 Task: Font style For heading UseBookman old style with red berry colour & Underline. font size for heading '24 Pt. 'Change the font style of data to Browallia Newand font size to  14 Pt. Change the alignment of both headline & data to  Align top. In the sheet  analysisSalesAnalysis
Action: Mouse moved to (124, 141)
Screenshot: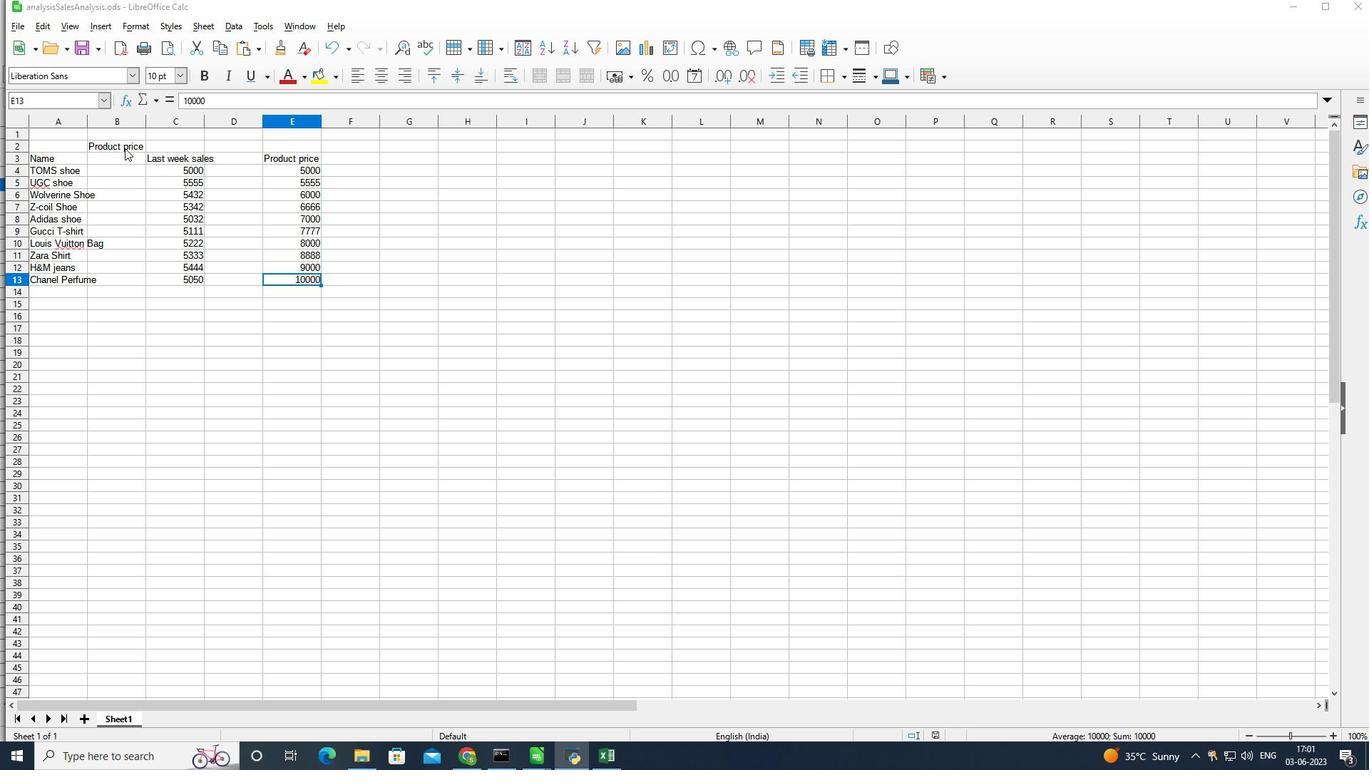 
Action: Mouse pressed left at (124, 141)
Screenshot: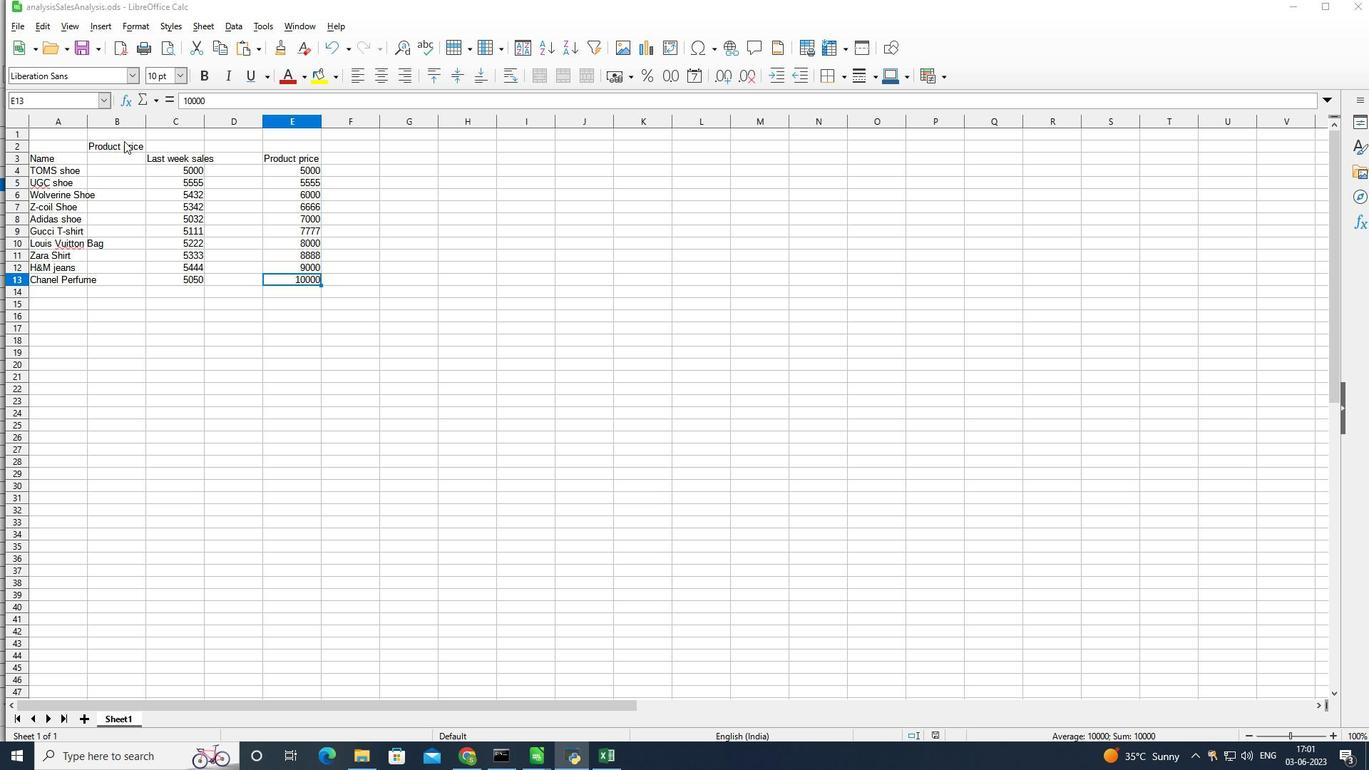 
Action: Mouse moved to (124, 142)
Screenshot: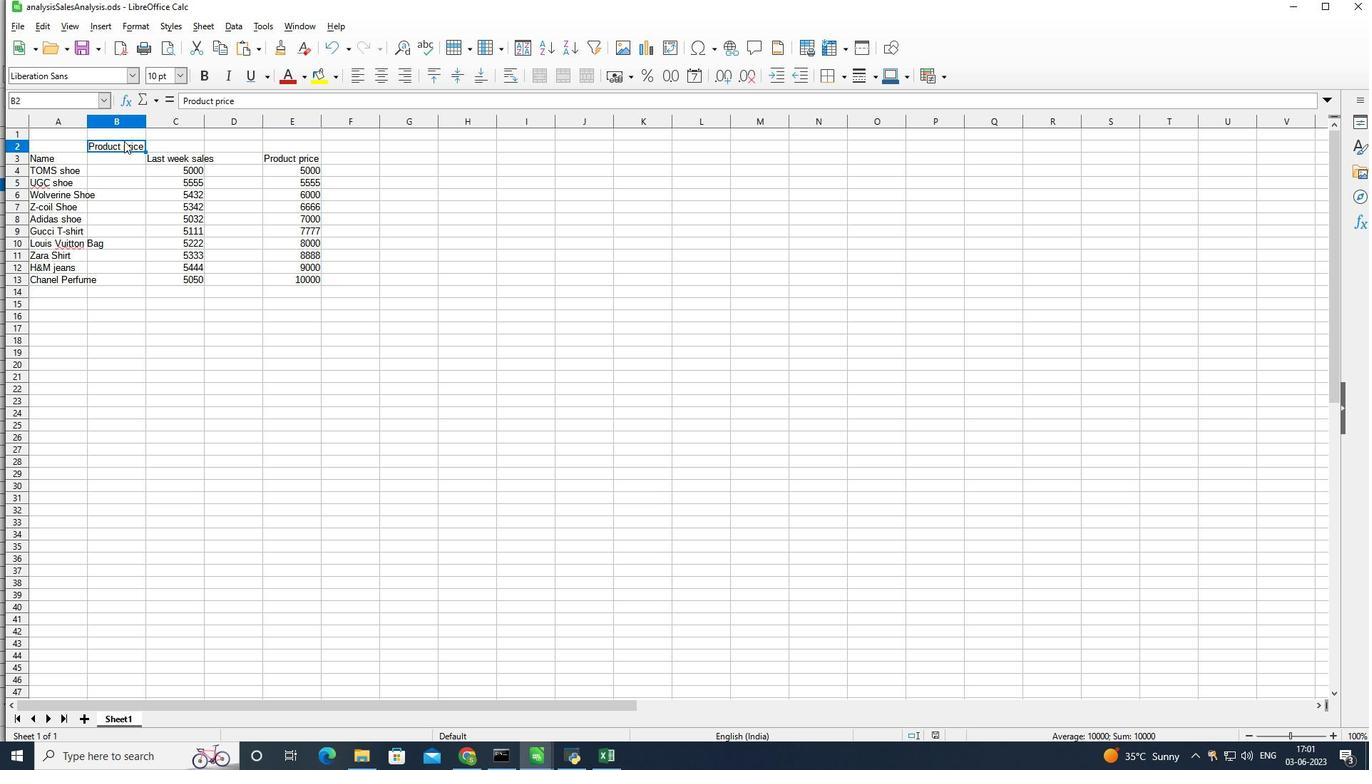 
Action: Mouse pressed left at (124, 142)
Screenshot: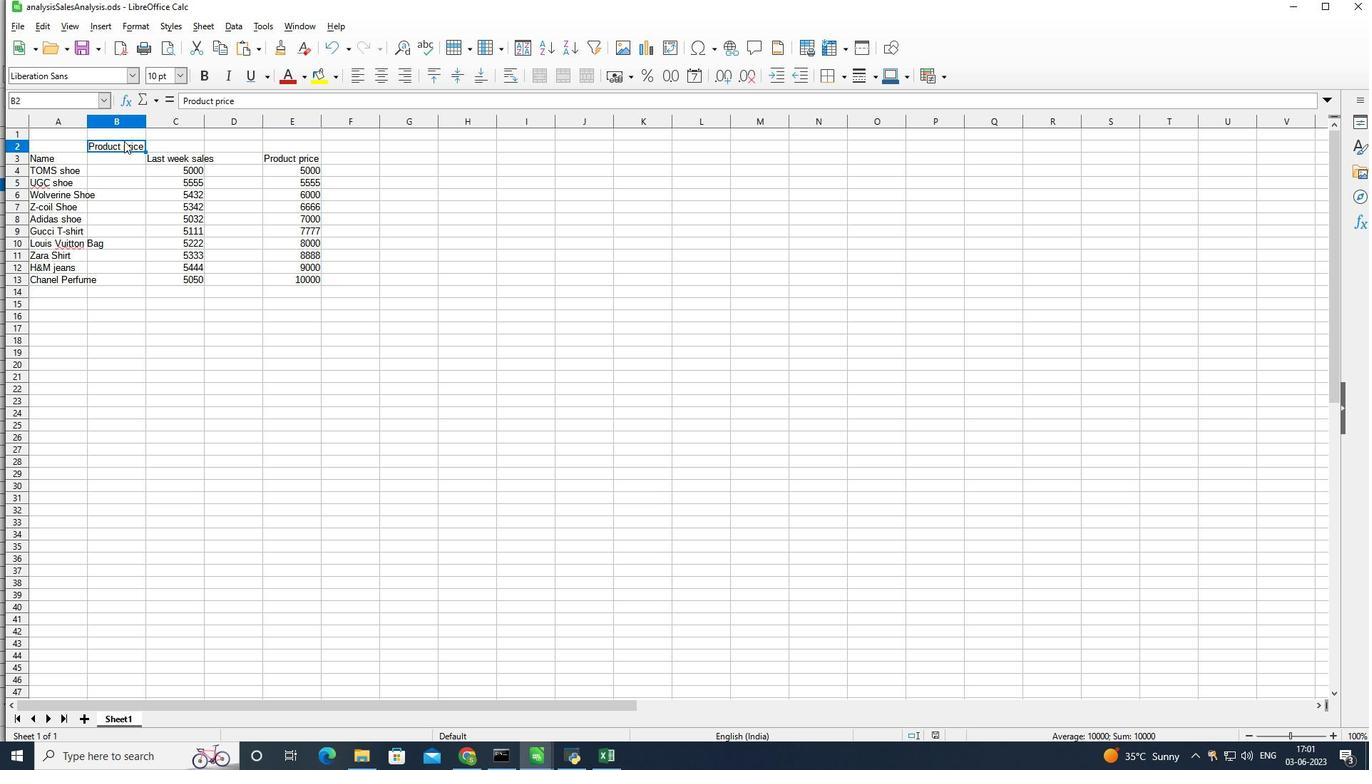 
Action: Mouse pressed left at (124, 142)
Screenshot: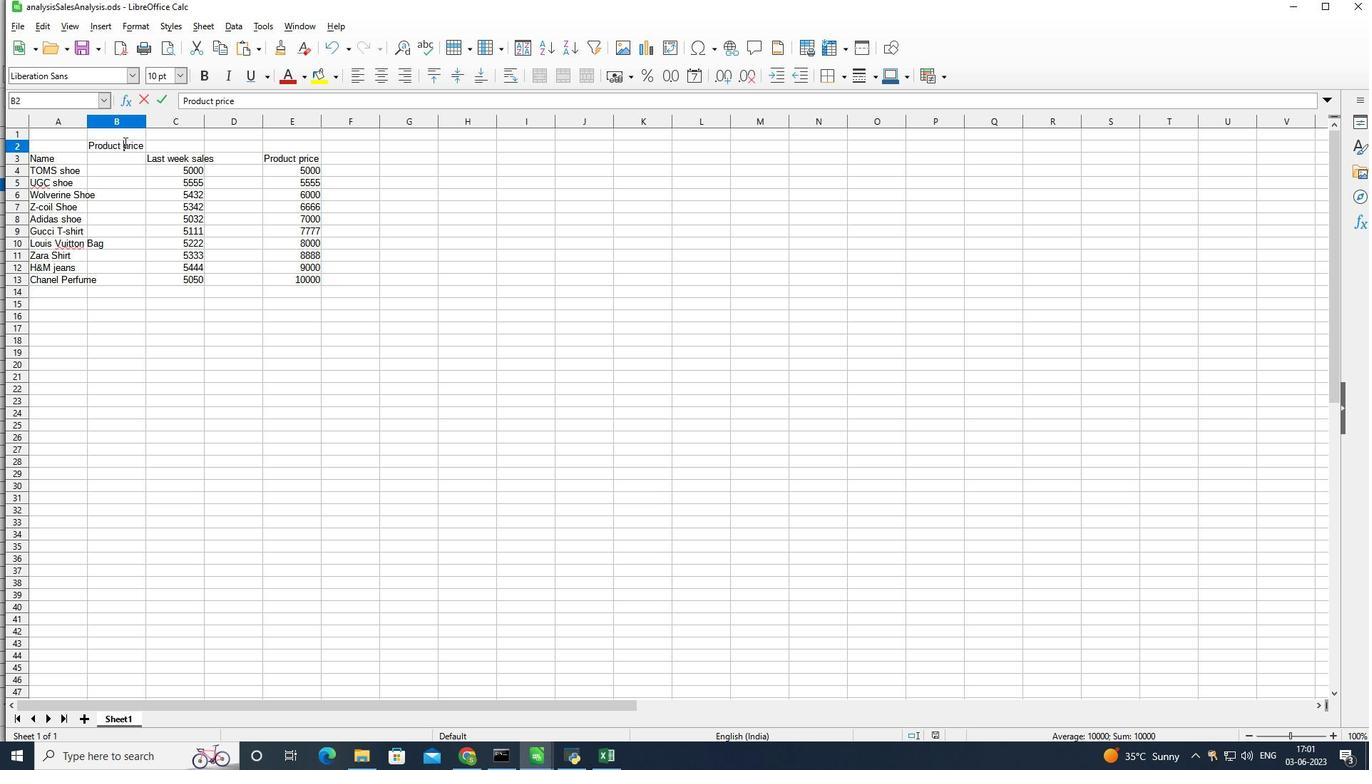 
Action: Mouse moved to (124, 143)
Screenshot: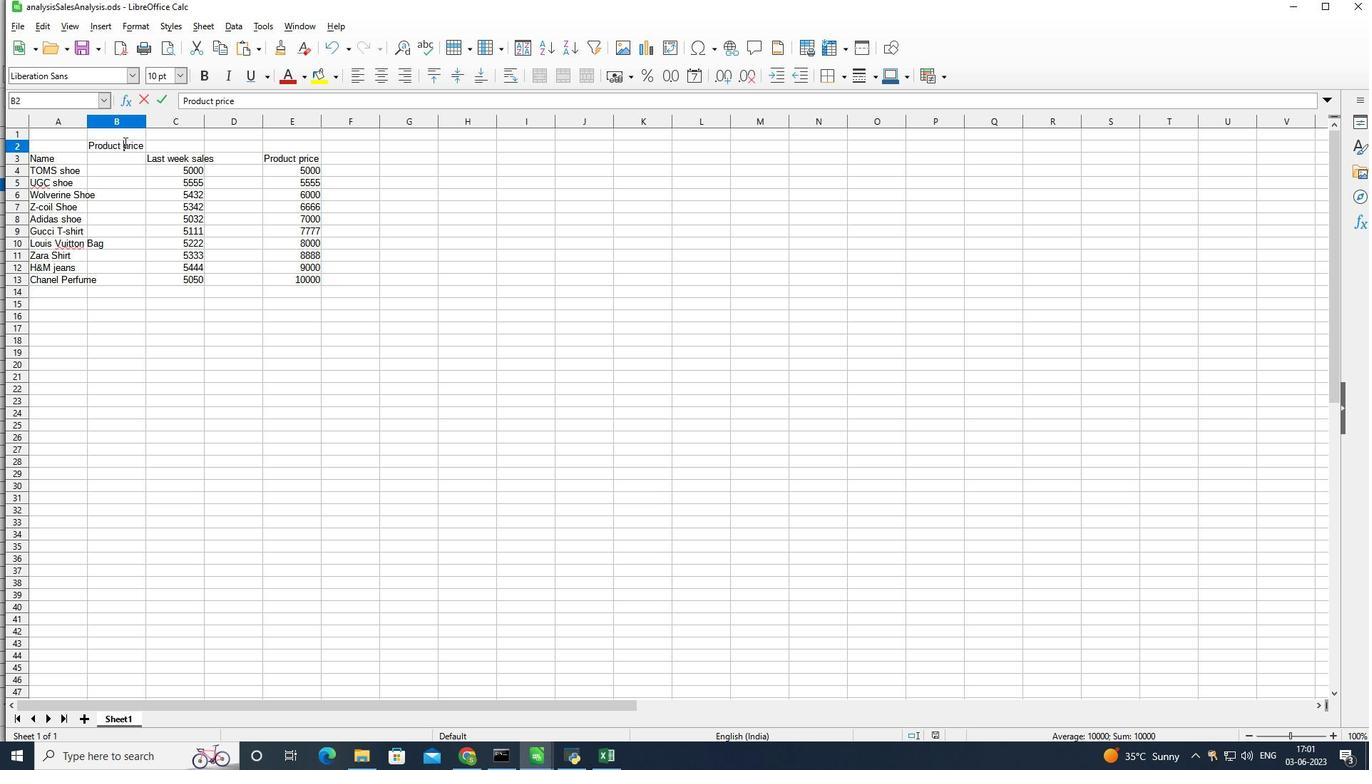 
Action: Mouse pressed left at (124, 143)
Screenshot: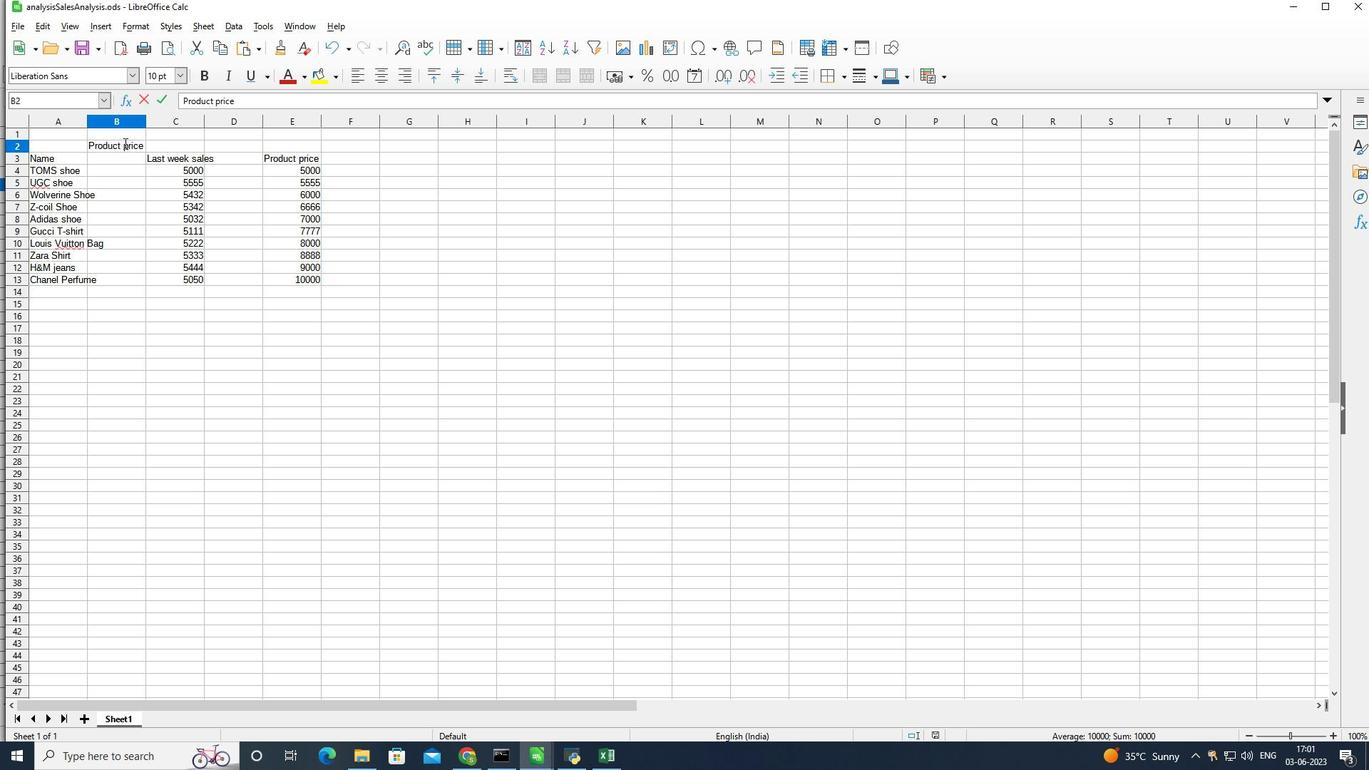 
Action: Mouse pressed left at (124, 143)
Screenshot: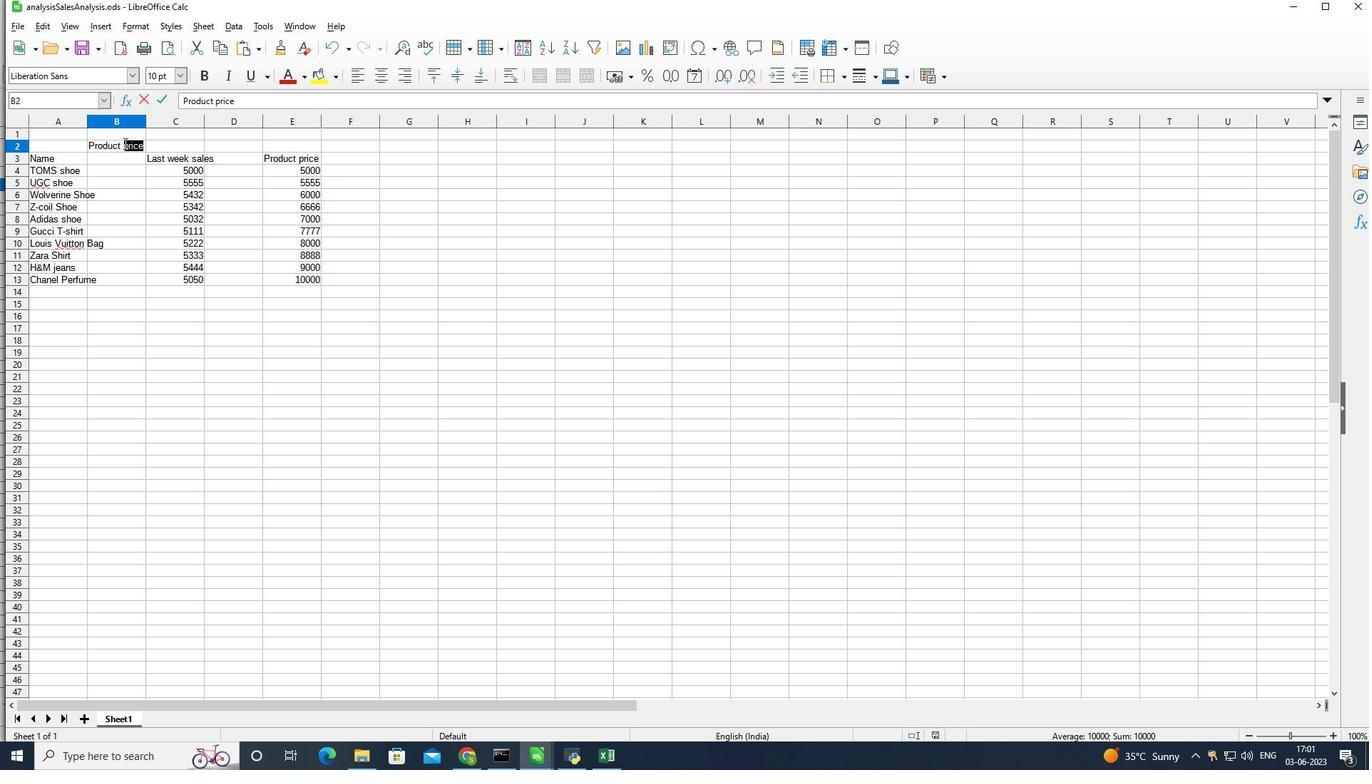 
Action: Mouse moved to (82, 67)
Screenshot: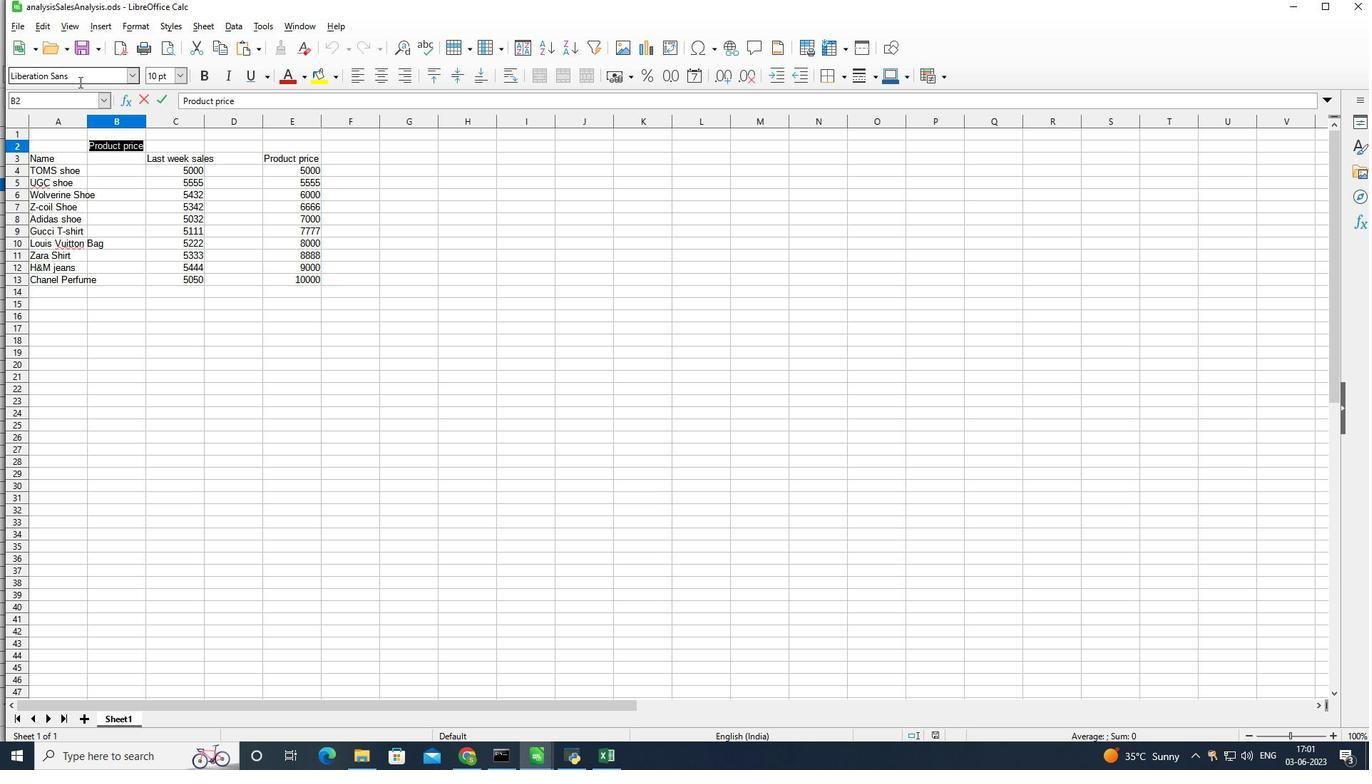 
Action: Mouse pressed left at (82, 67)
Screenshot: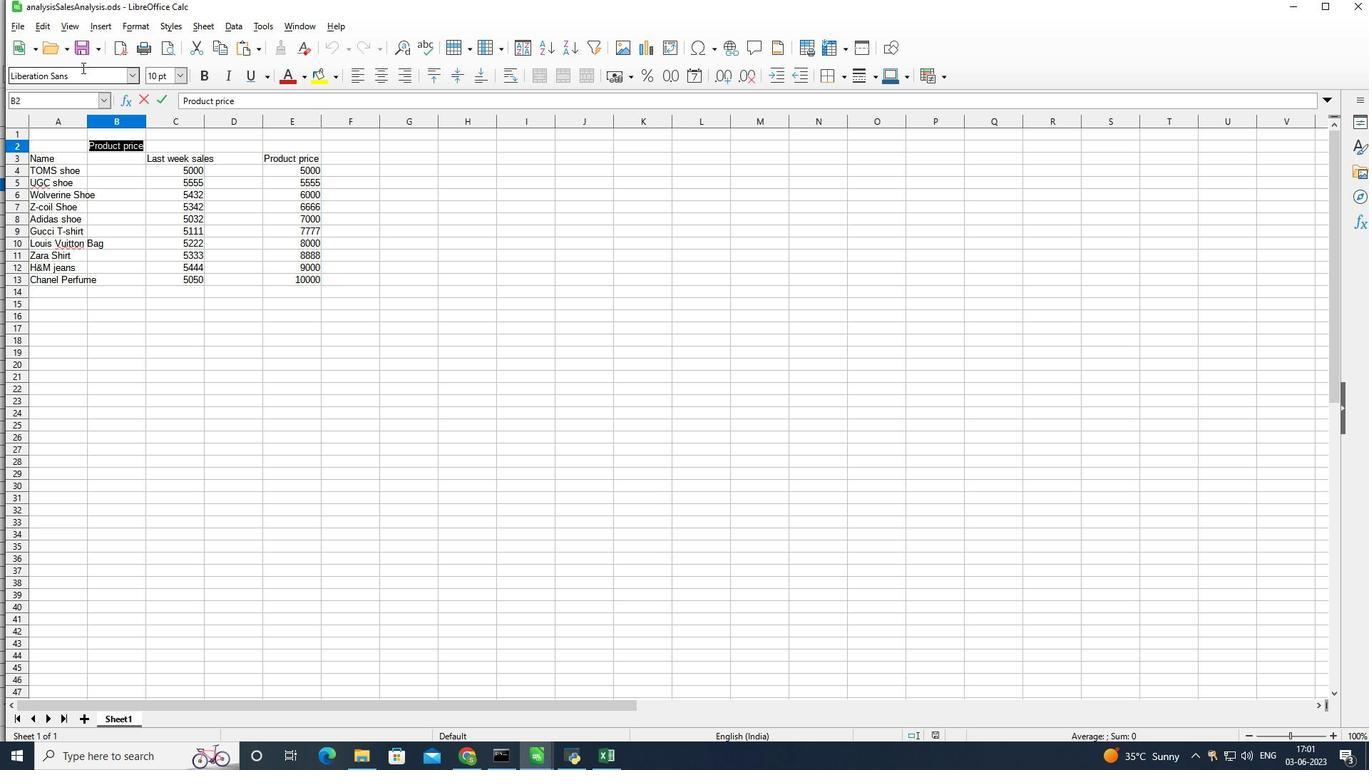 
Action: Mouse moved to (363, 202)
Screenshot: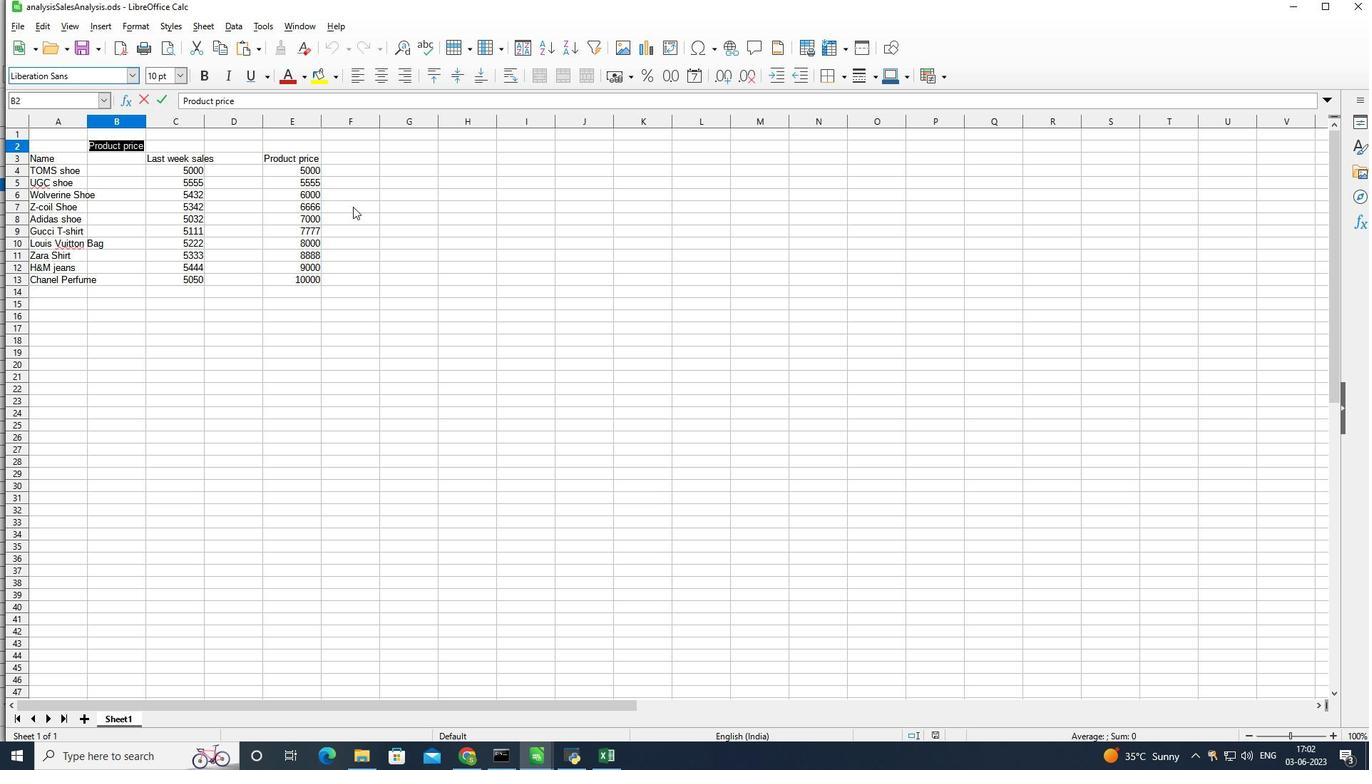 
Action: Key pressed <Key.backspace><Key.backspace><Key.backspace><Key.backspace><Key.backspace><Key.backspace><Key.backspace><Key.backspace><Key.backspace><Key.backspace><Key.backspace><Key.backspace><Key.backspace><Key.backspace><Key.backspace><Key.backspace><Key.backspace><Key.backspace><Key.backspace><Key.shift><Key.shift><Key.shift><Key.shift><Key.shift><Key.shift><Key.shift><Key.shift><Key.shift><Key.shift><Key.shift><Key.shift><Key.shift><Key.shift>Bookman<Key.space>old<Key.enter>
Screenshot: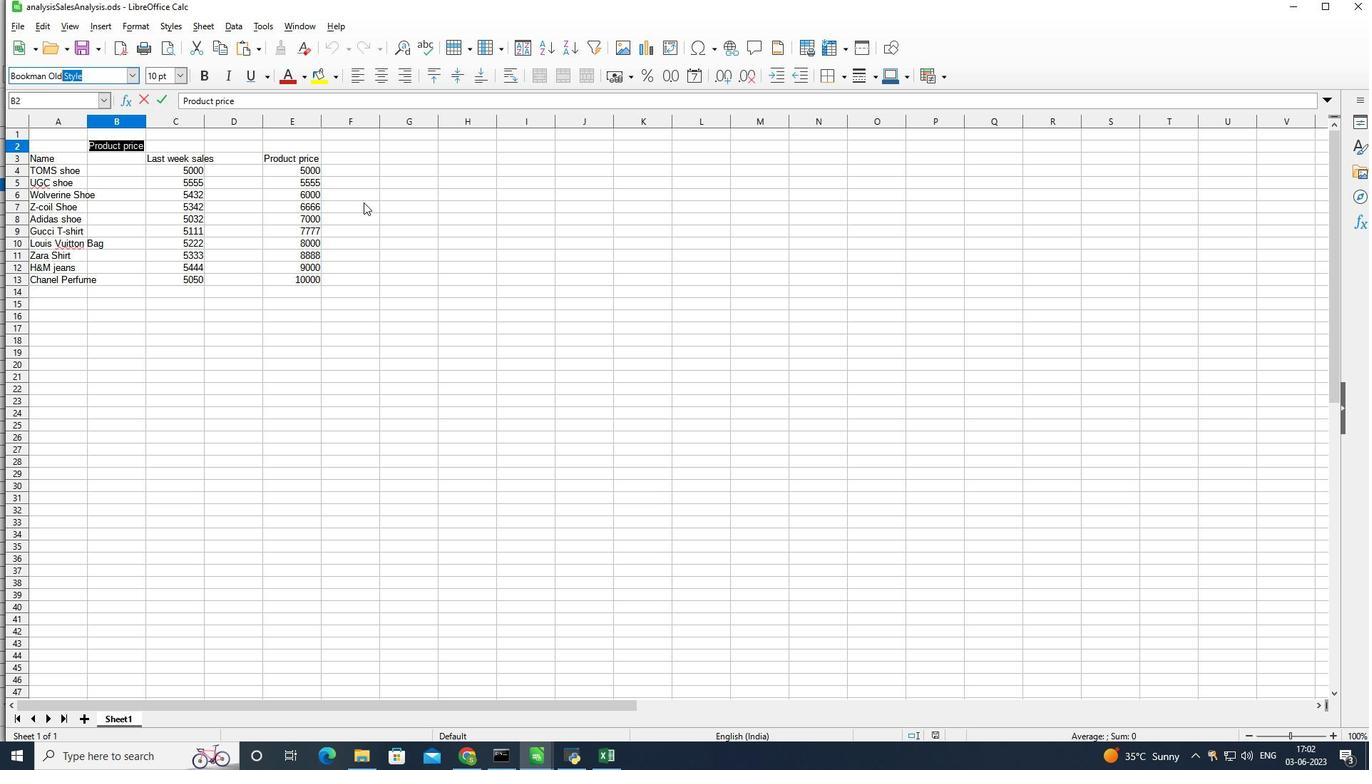 
Action: Mouse moved to (282, 81)
Screenshot: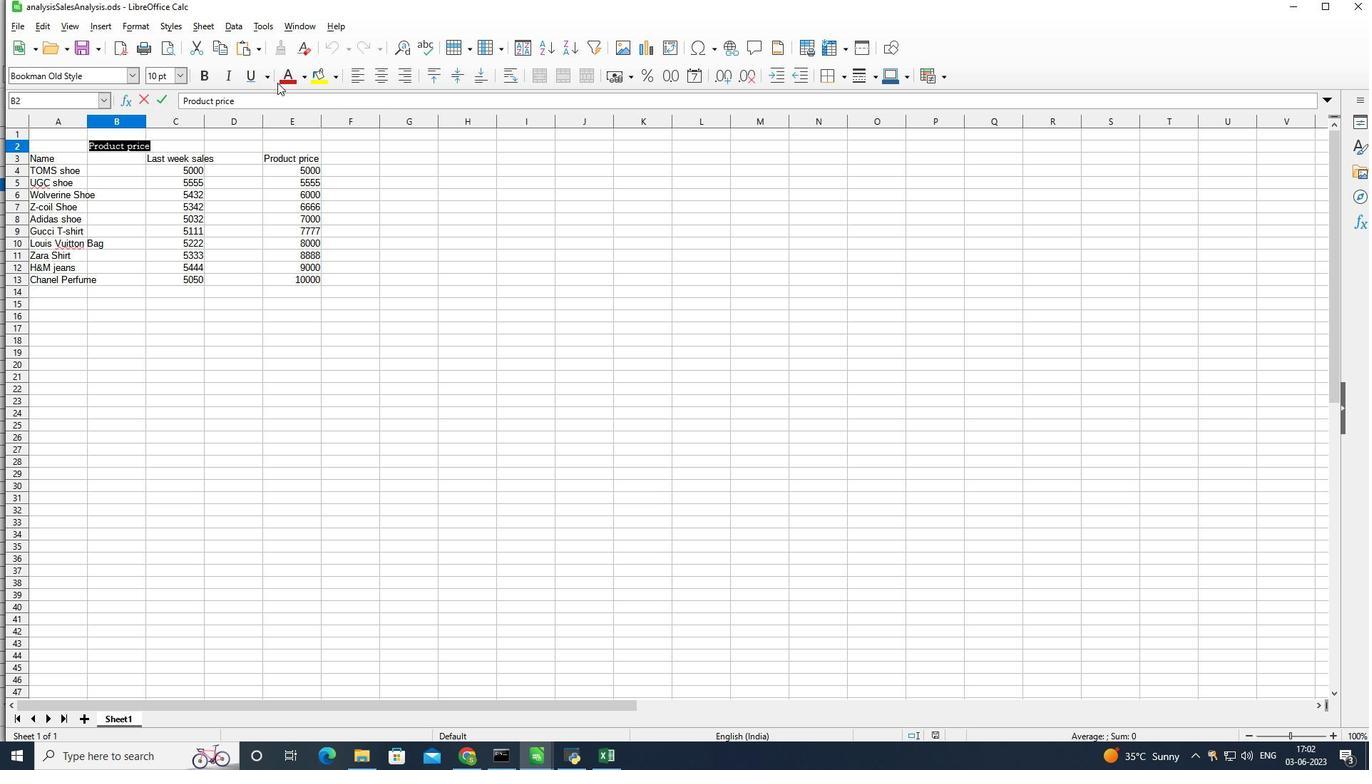 
Action: Mouse pressed left at (282, 81)
Screenshot: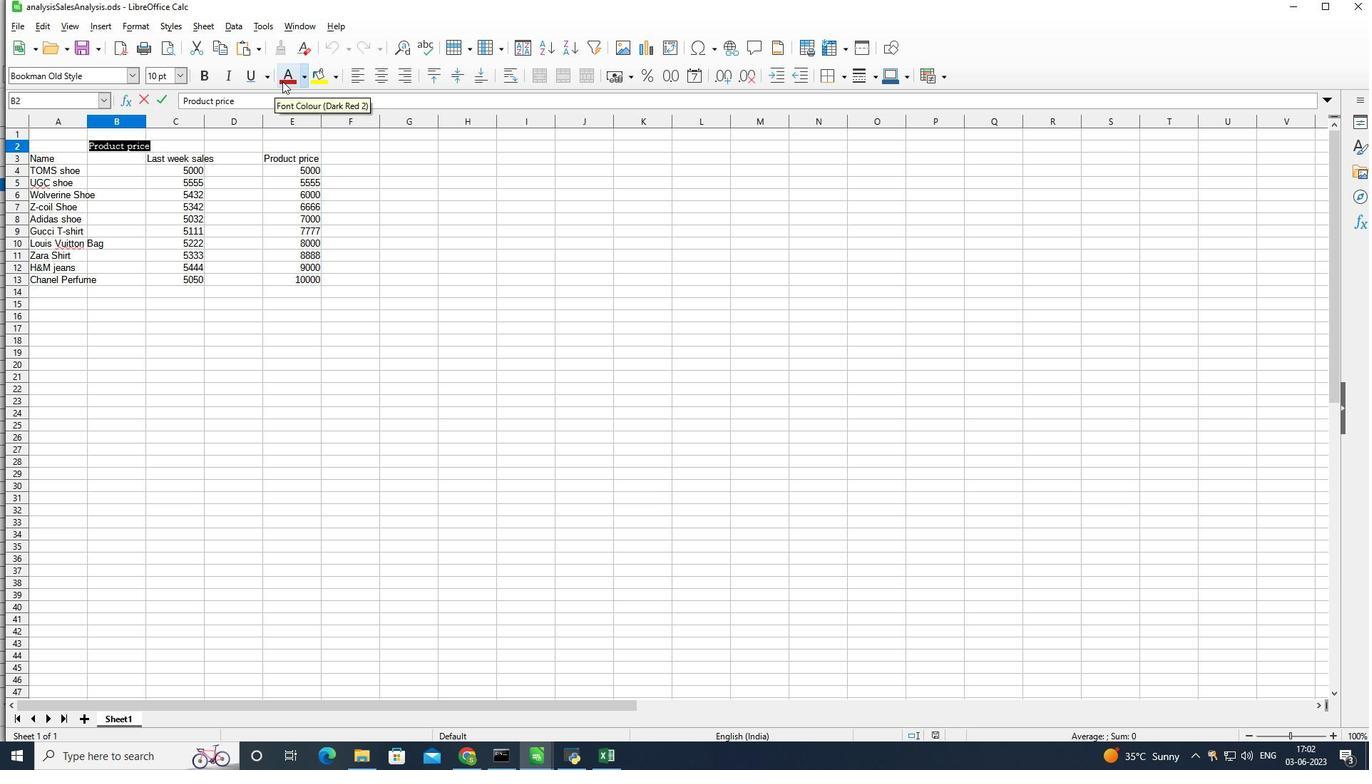 
Action: Mouse moved to (247, 82)
Screenshot: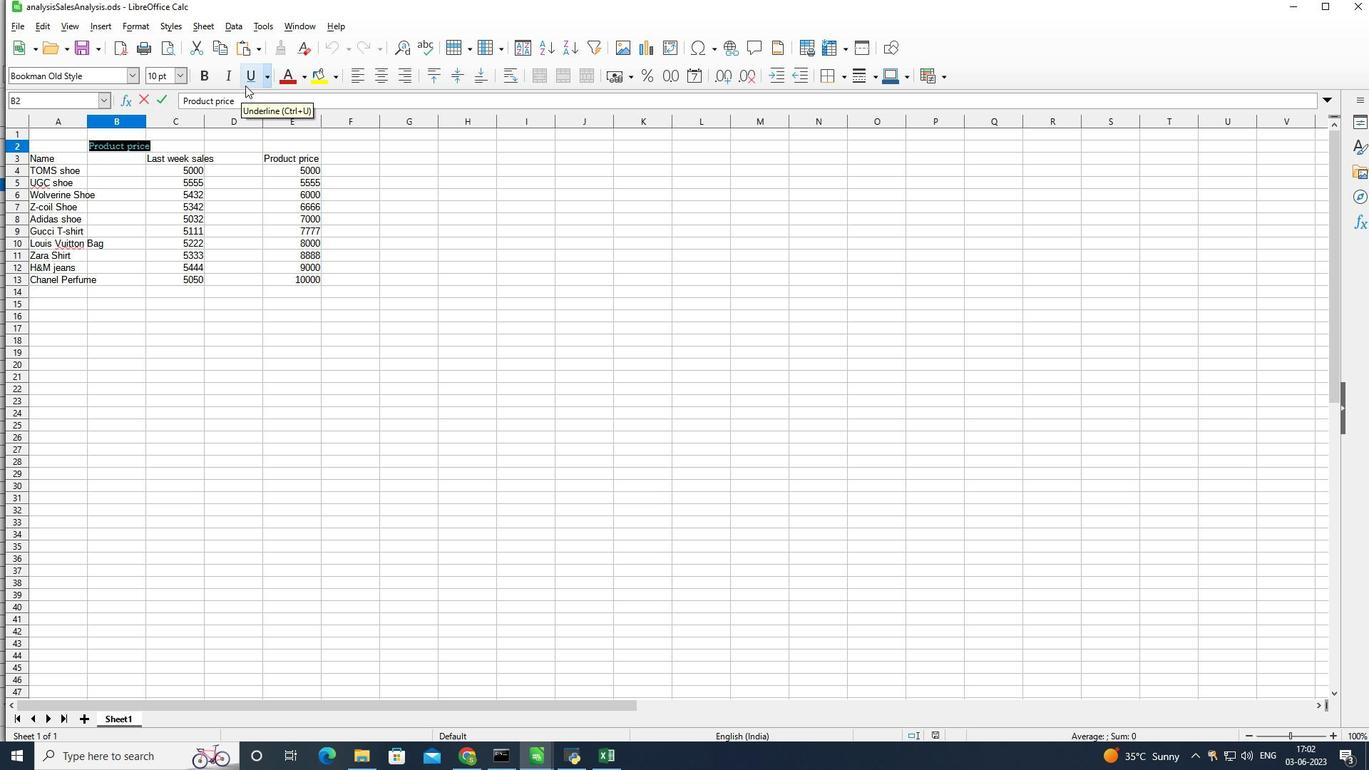 
Action: Mouse pressed left at (247, 82)
Screenshot: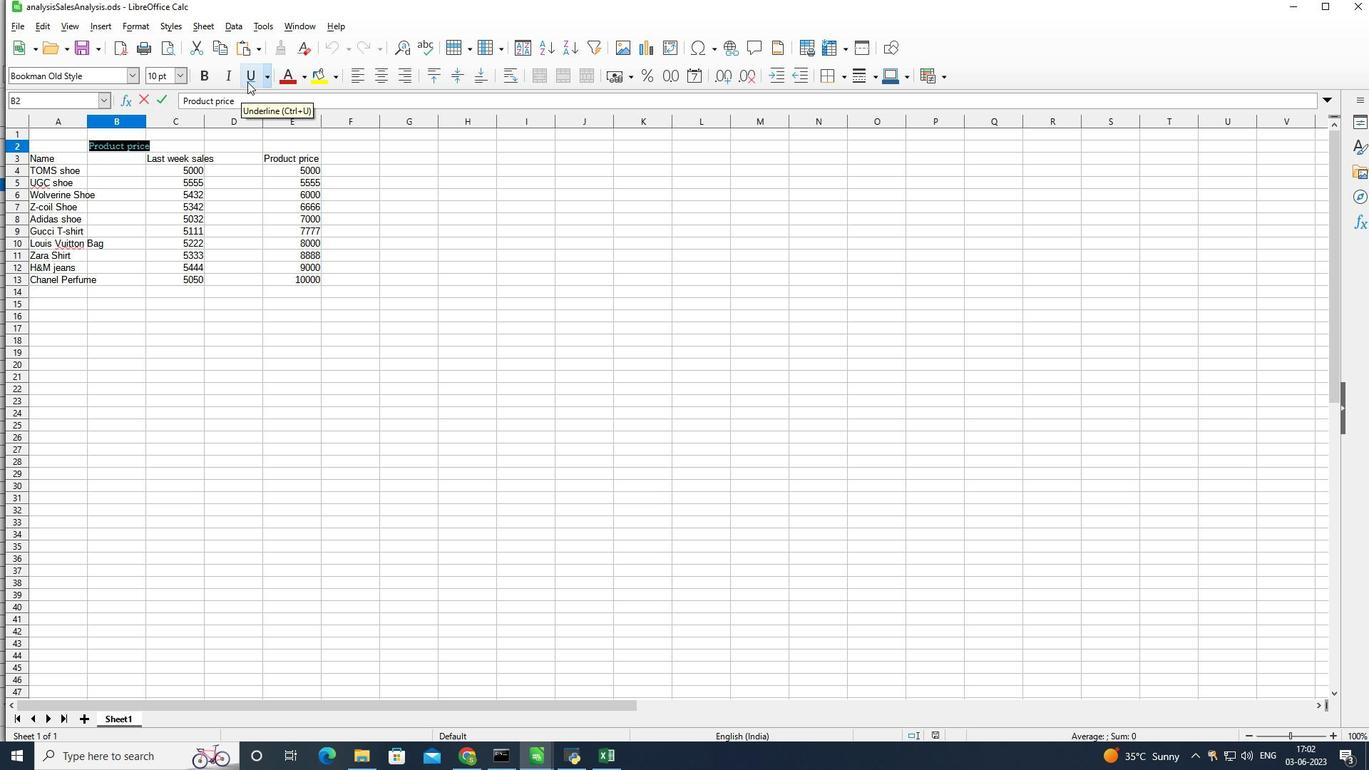 
Action: Mouse moved to (179, 77)
Screenshot: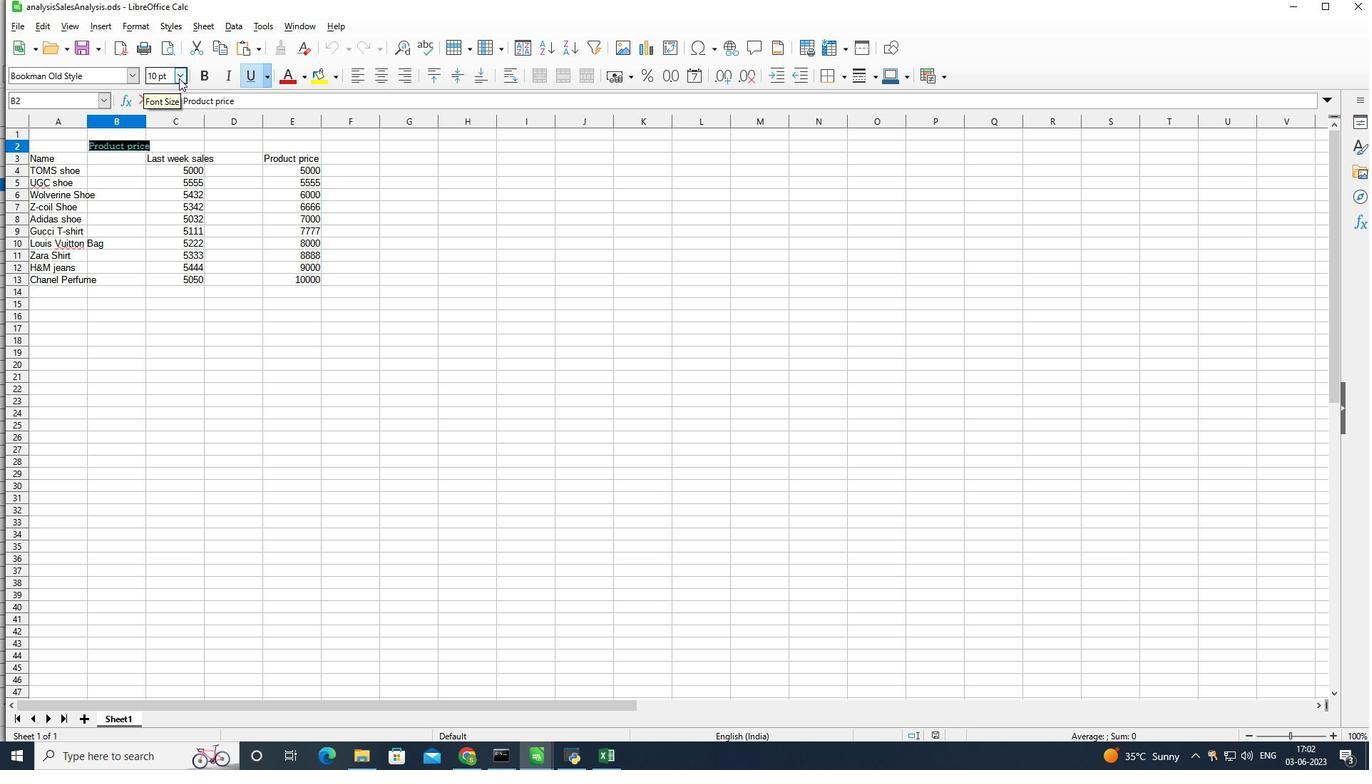 
Action: Mouse pressed left at (179, 77)
Screenshot: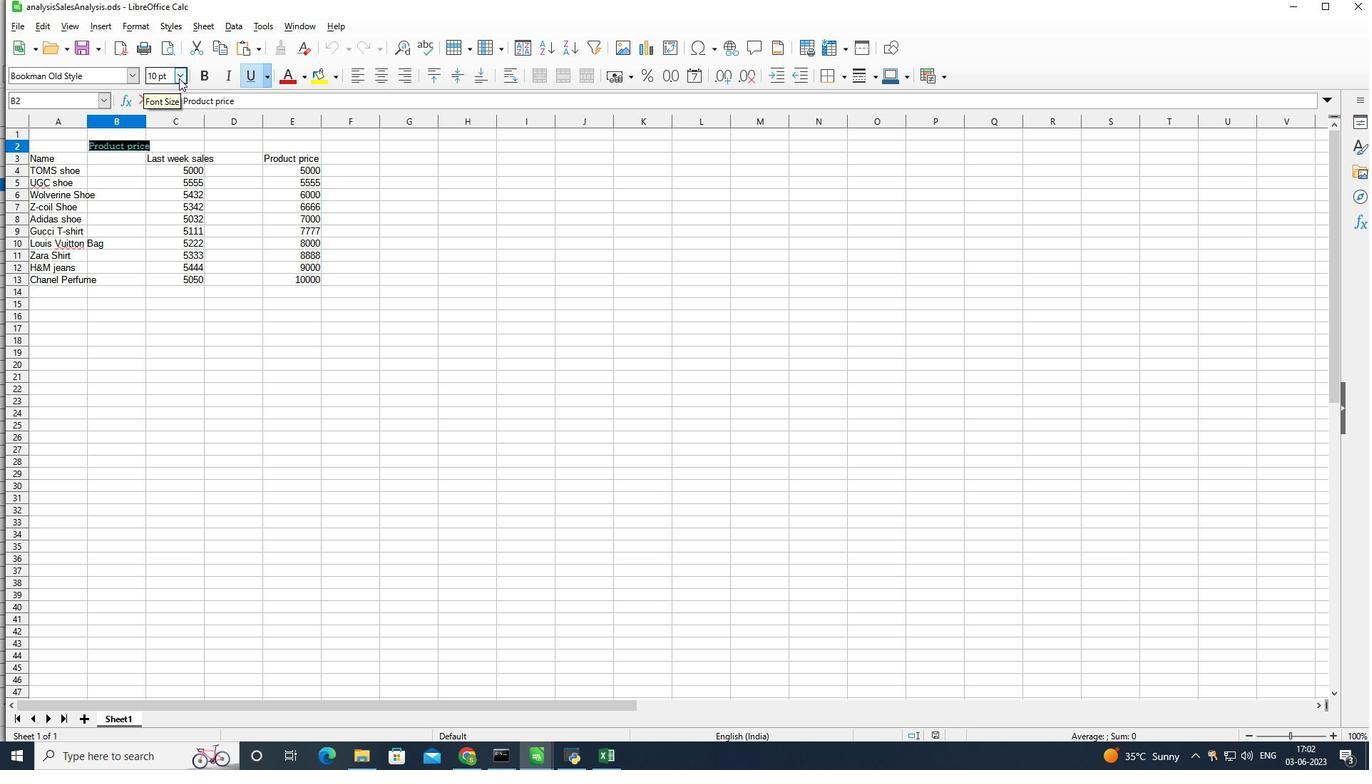 
Action: Mouse moved to (151, 281)
Screenshot: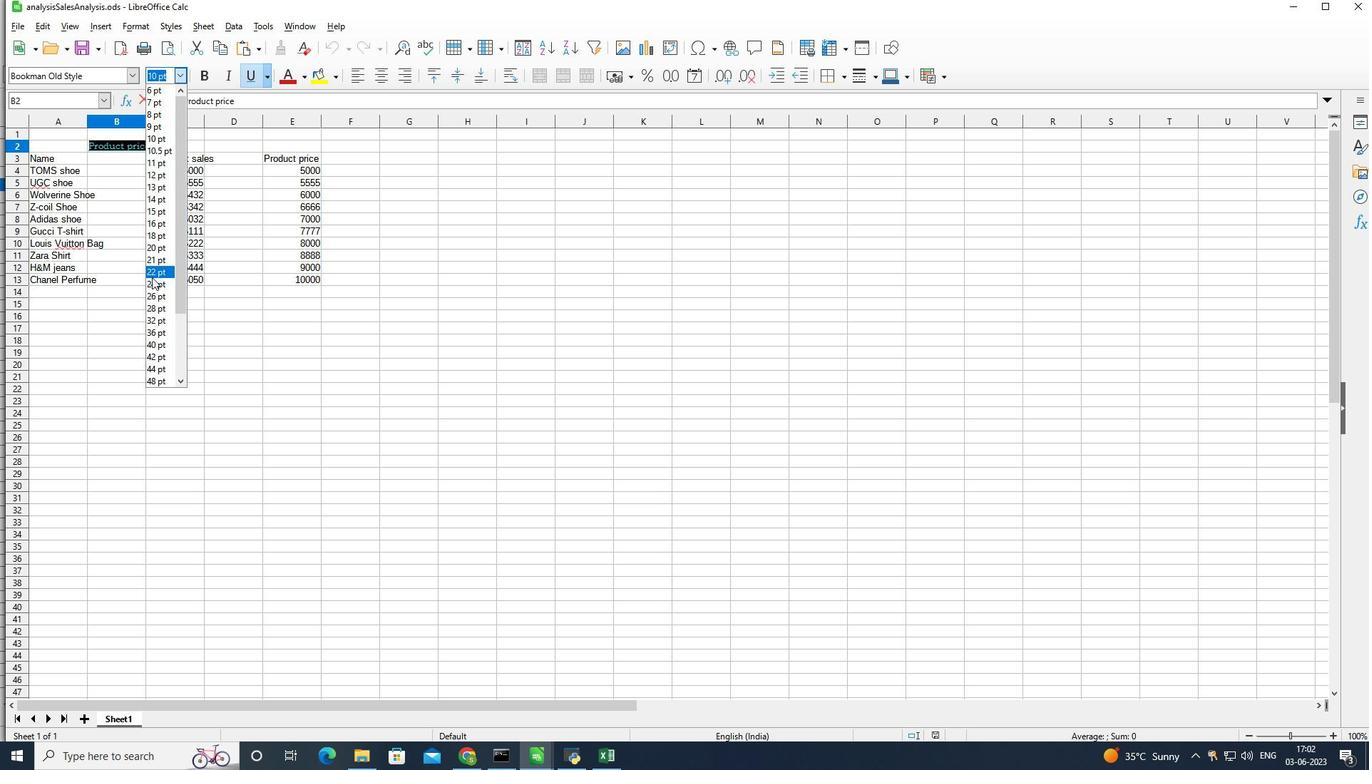 
Action: Mouse pressed left at (151, 281)
Screenshot: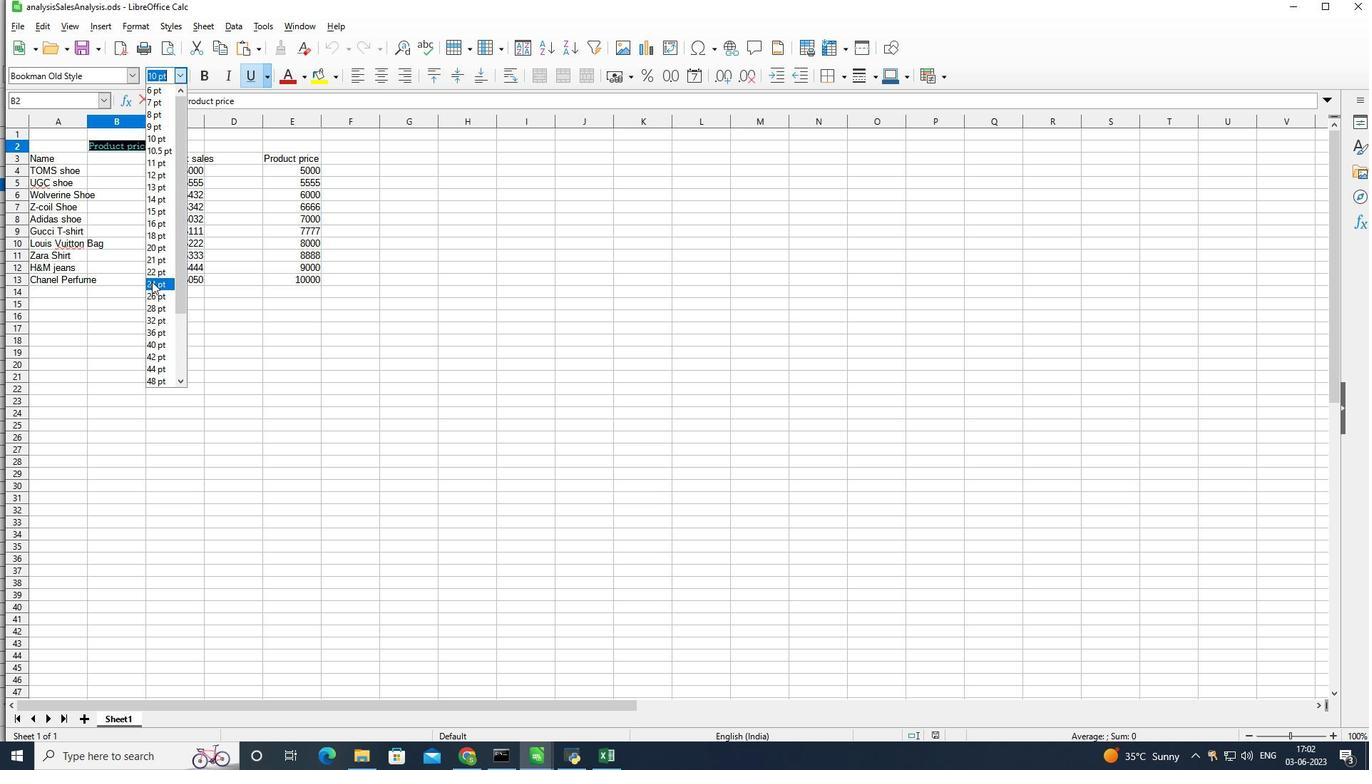 
Action: Mouse moved to (94, 197)
Screenshot: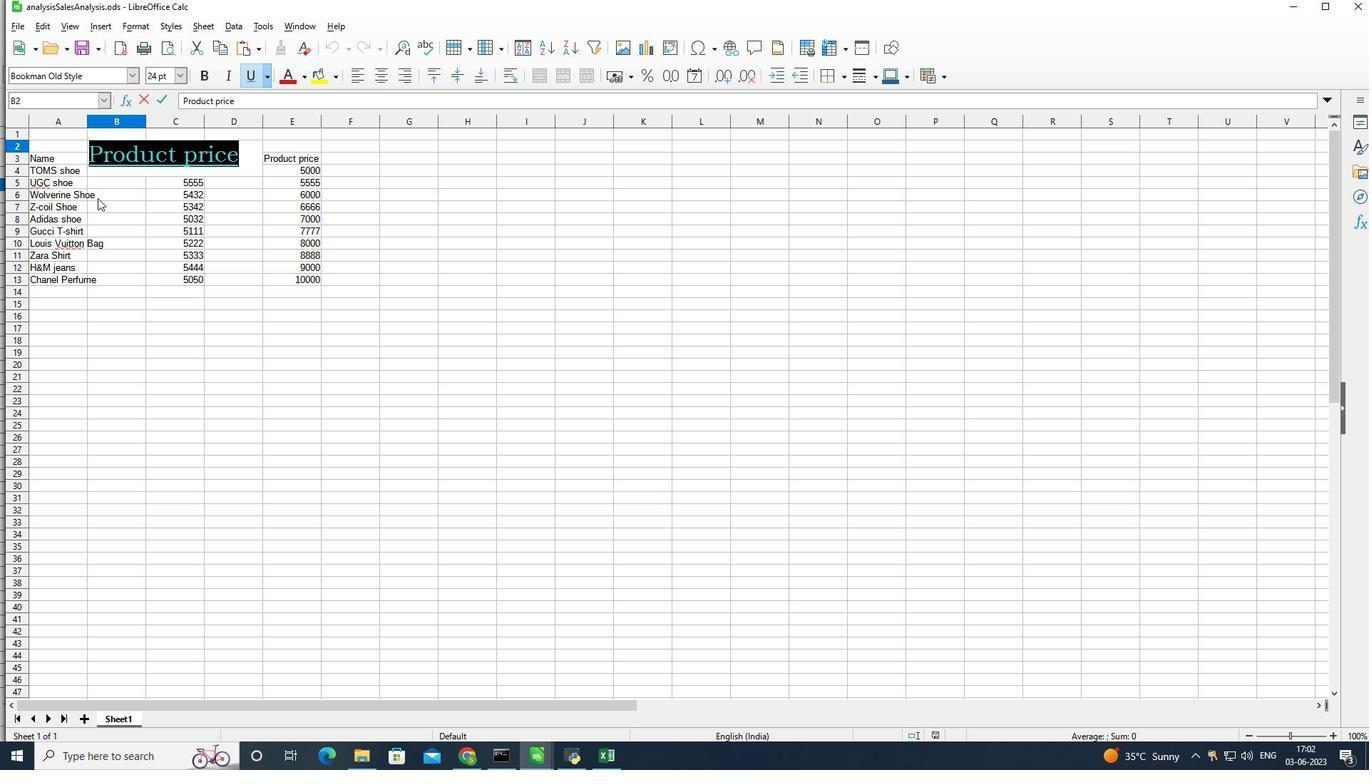 
Action: Mouse pressed left at (94, 197)
Screenshot: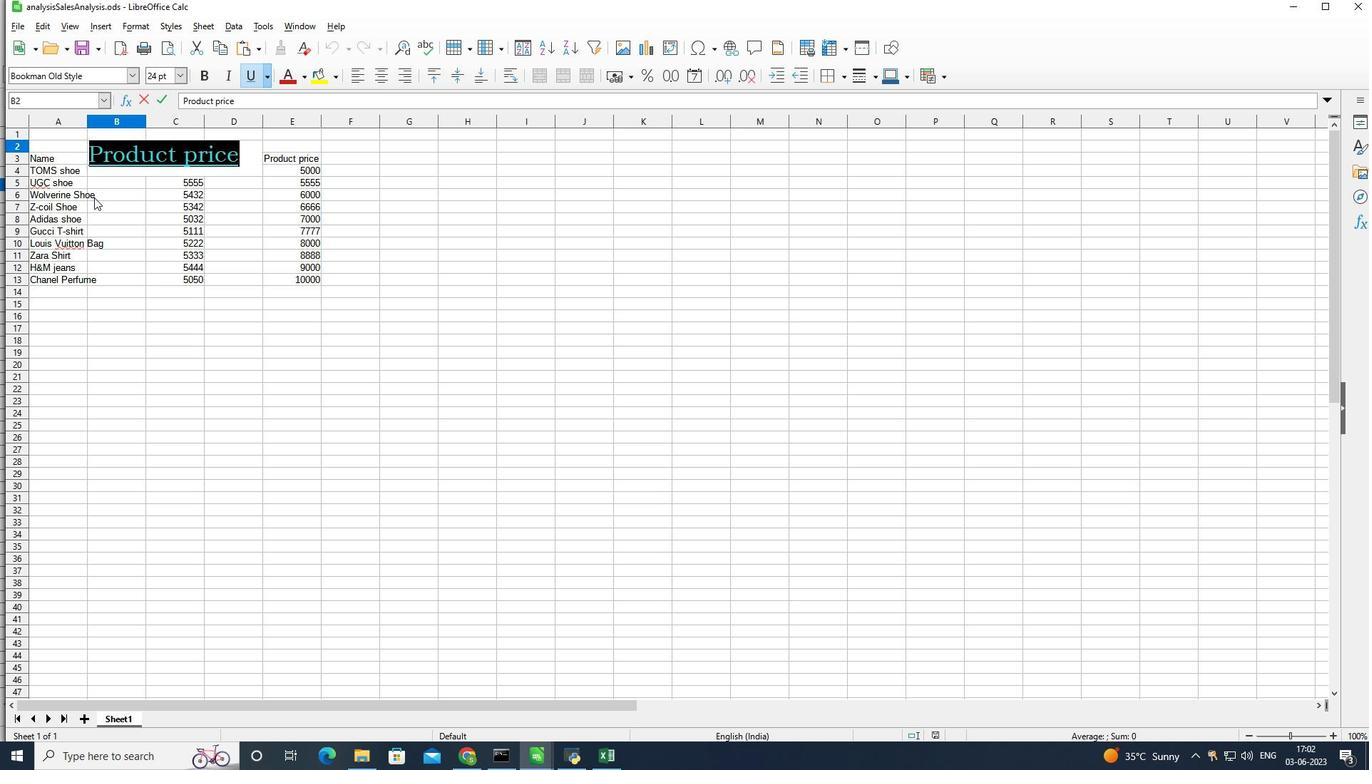 
Action: Mouse moved to (32, 176)
Screenshot: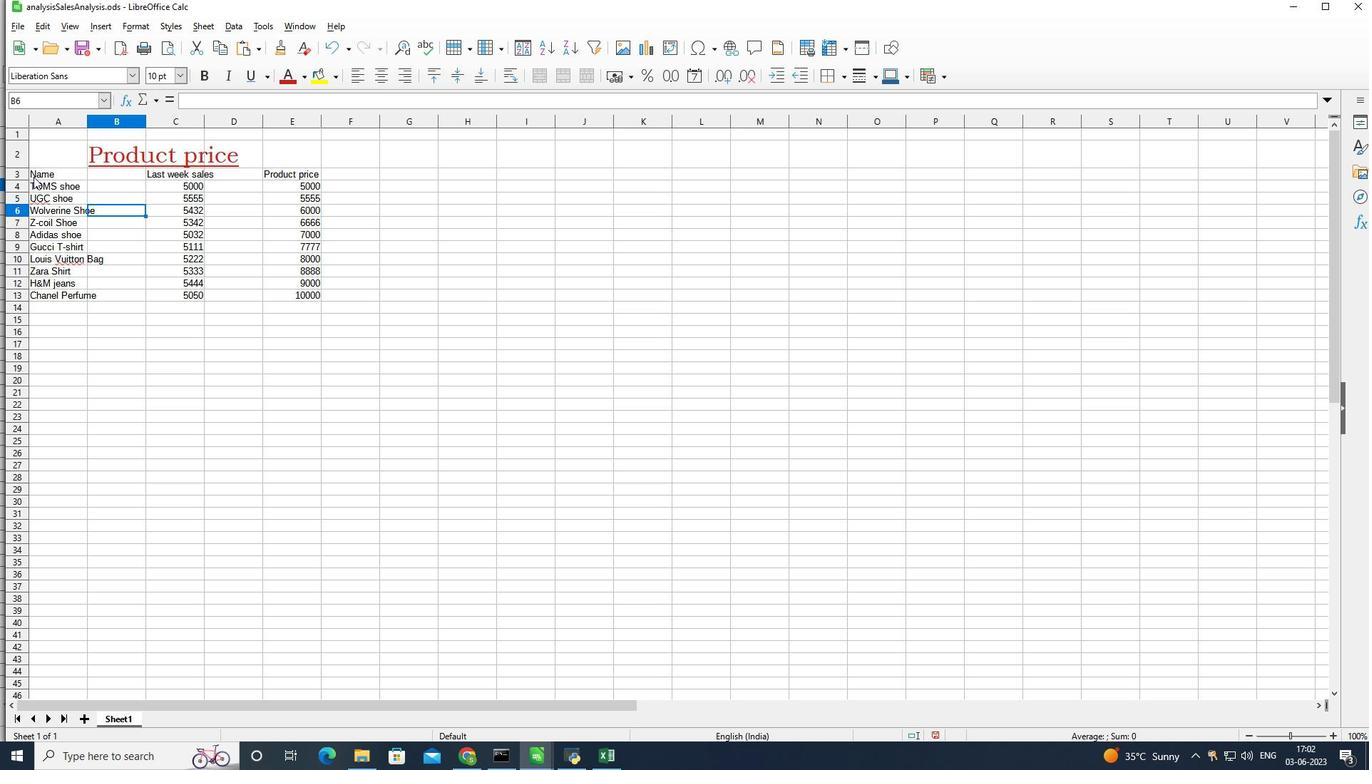 
Action: Mouse pressed left at (32, 176)
Screenshot: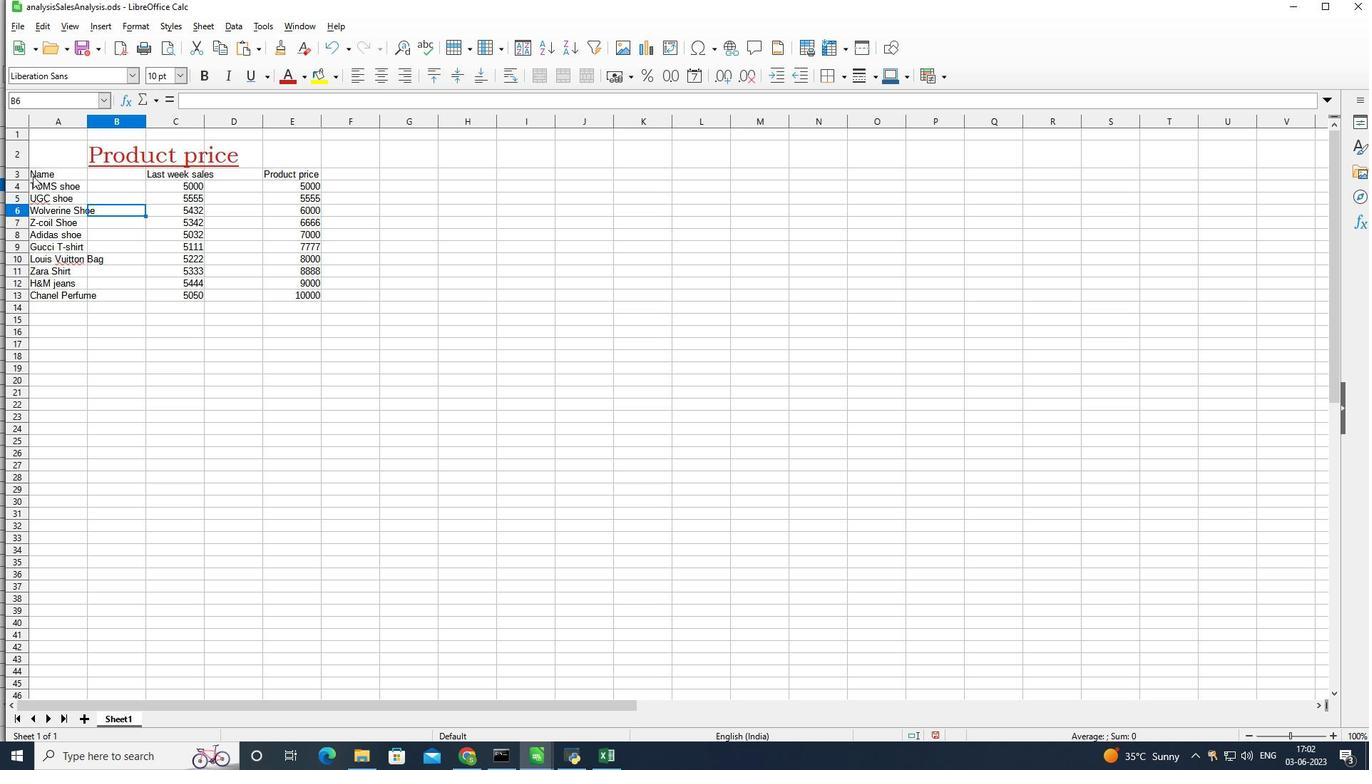 
Action: Mouse moved to (32, 174)
Screenshot: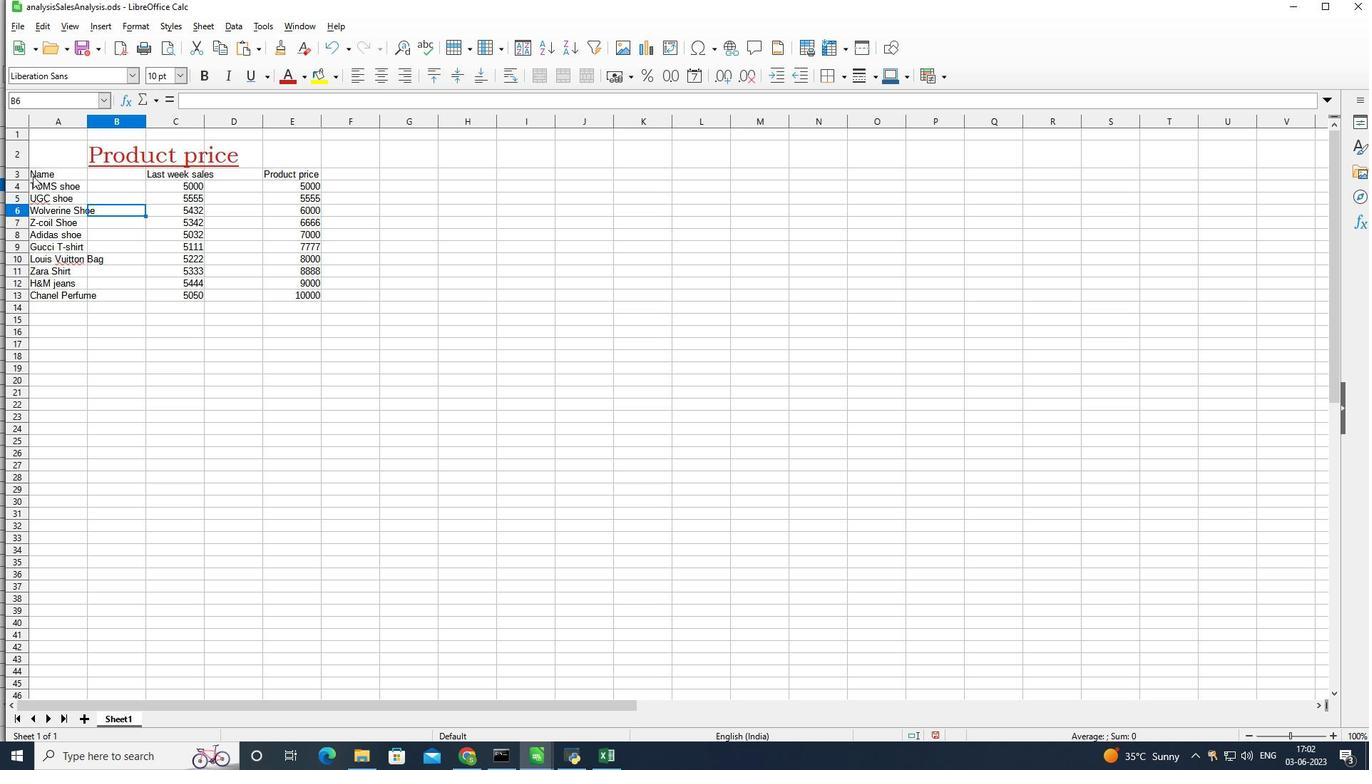 
Action: Mouse pressed left at (32, 174)
Screenshot: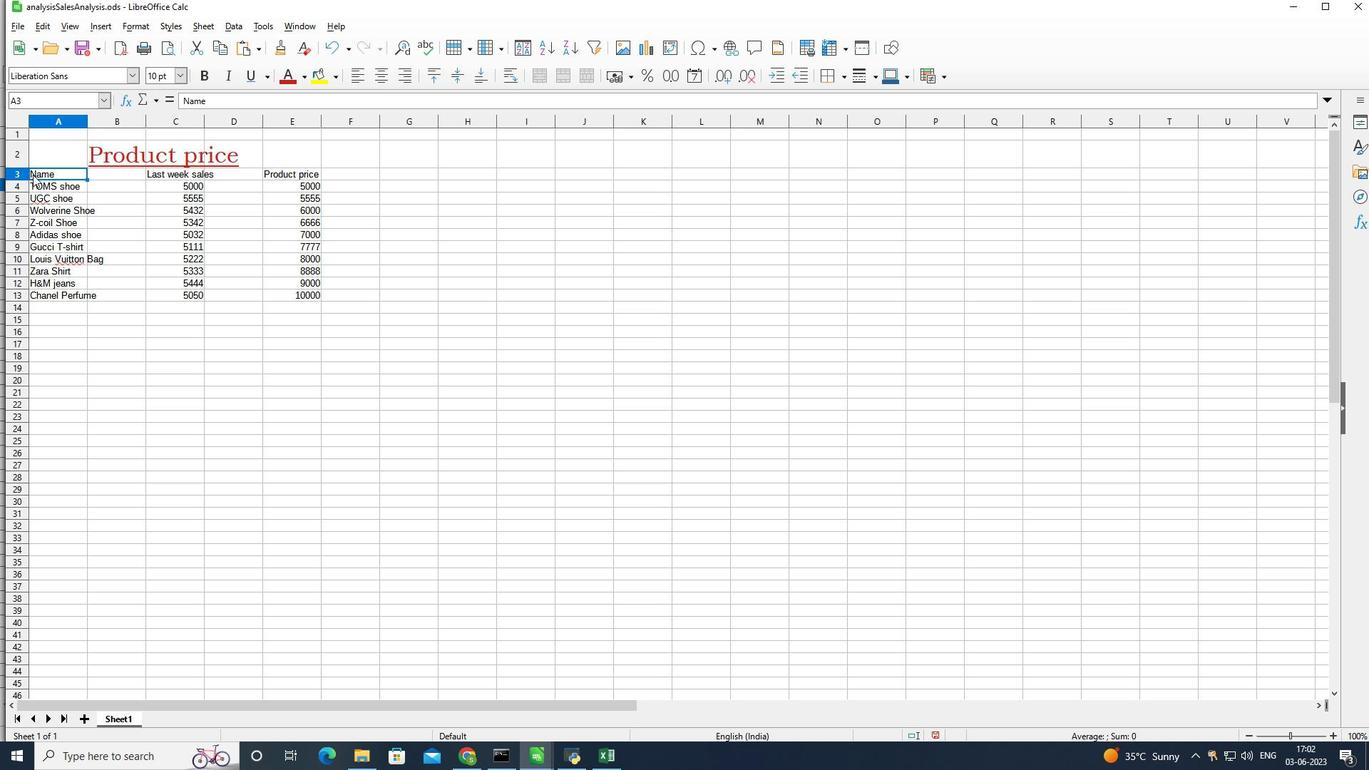
Action: Mouse moved to (107, 76)
Screenshot: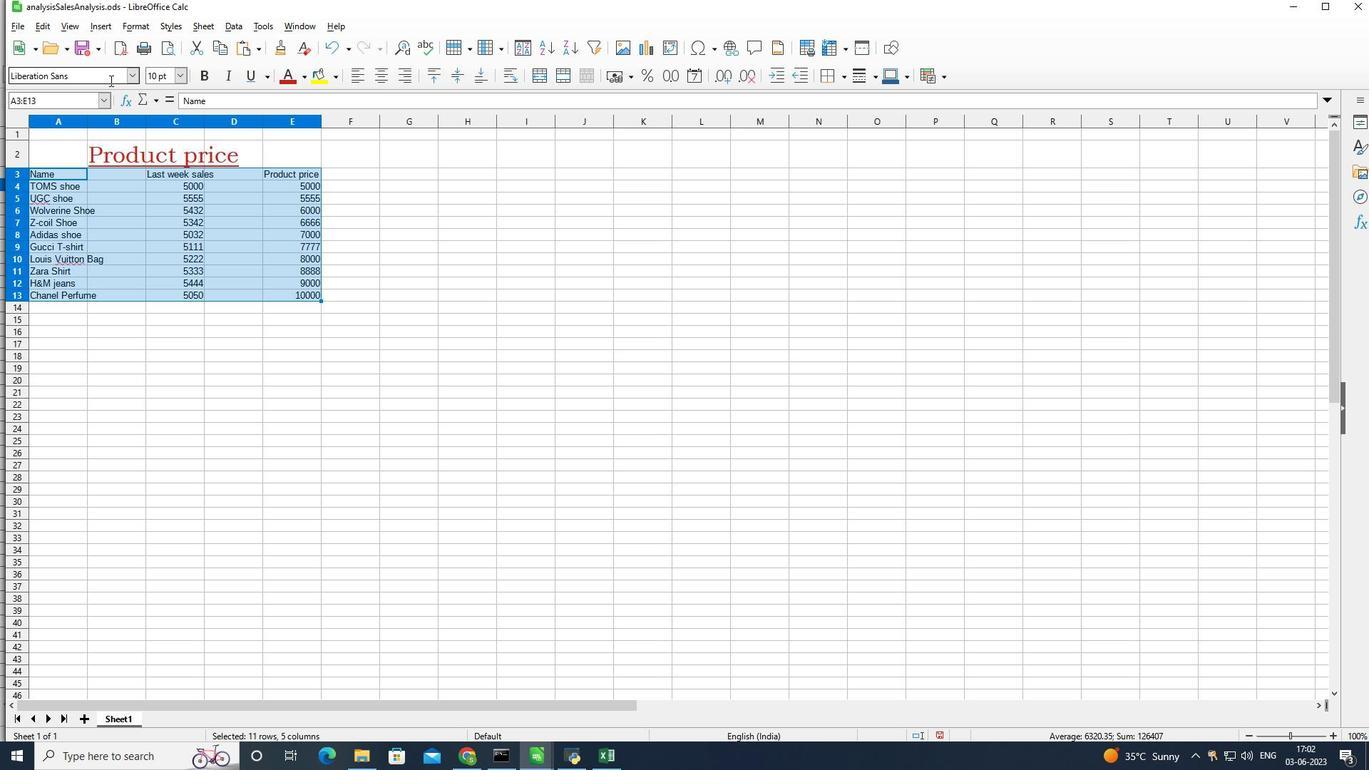 
Action: Mouse pressed left at (107, 76)
Screenshot: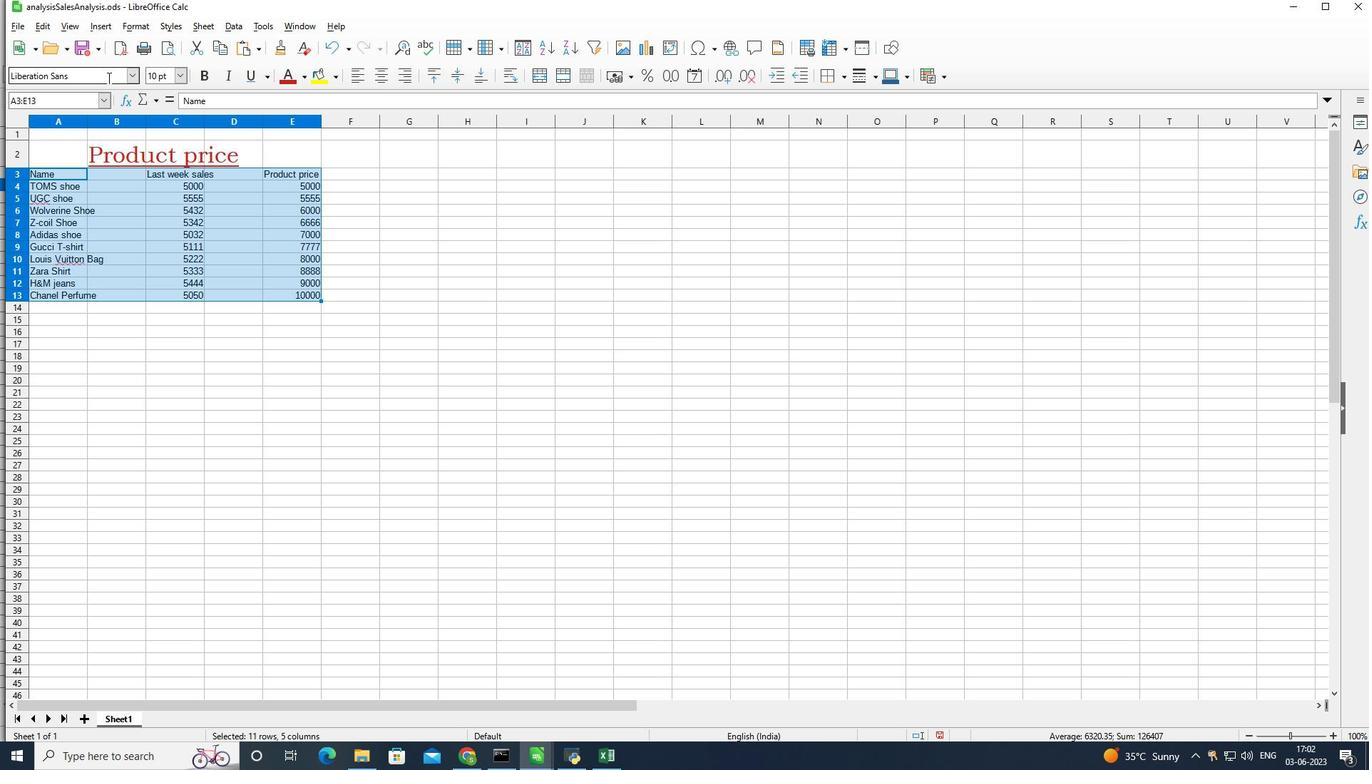 
Action: Mouse moved to (158, 67)
Screenshot: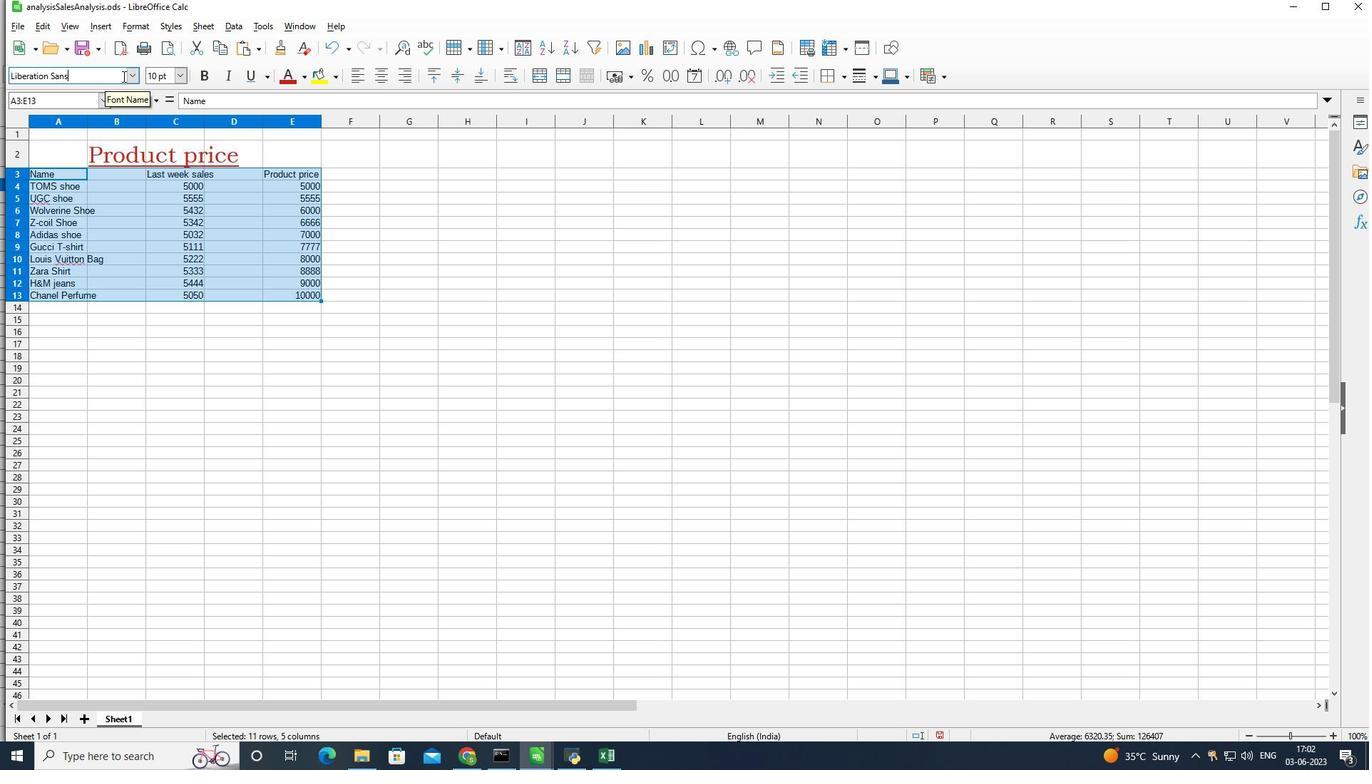 
Action: Key pressed <Key.backspace><Key.backspace><Key.backspace><Key.backspace><Key.backspace><Key.backspace><Key.backspace><Key.backspace><Key.backspace><Key.backspace><Key.backspace><Key.backspace><Key.backspace><Key.backspace><Key.backspace><Key.backspace><Key.backspace><Key.shift>Browallia<Key.space><Key.shift><Key.shift><Key.shift><Key.shift><Key.shift><Key.shift><Key.shift>New<Key.enter>
Screenshot: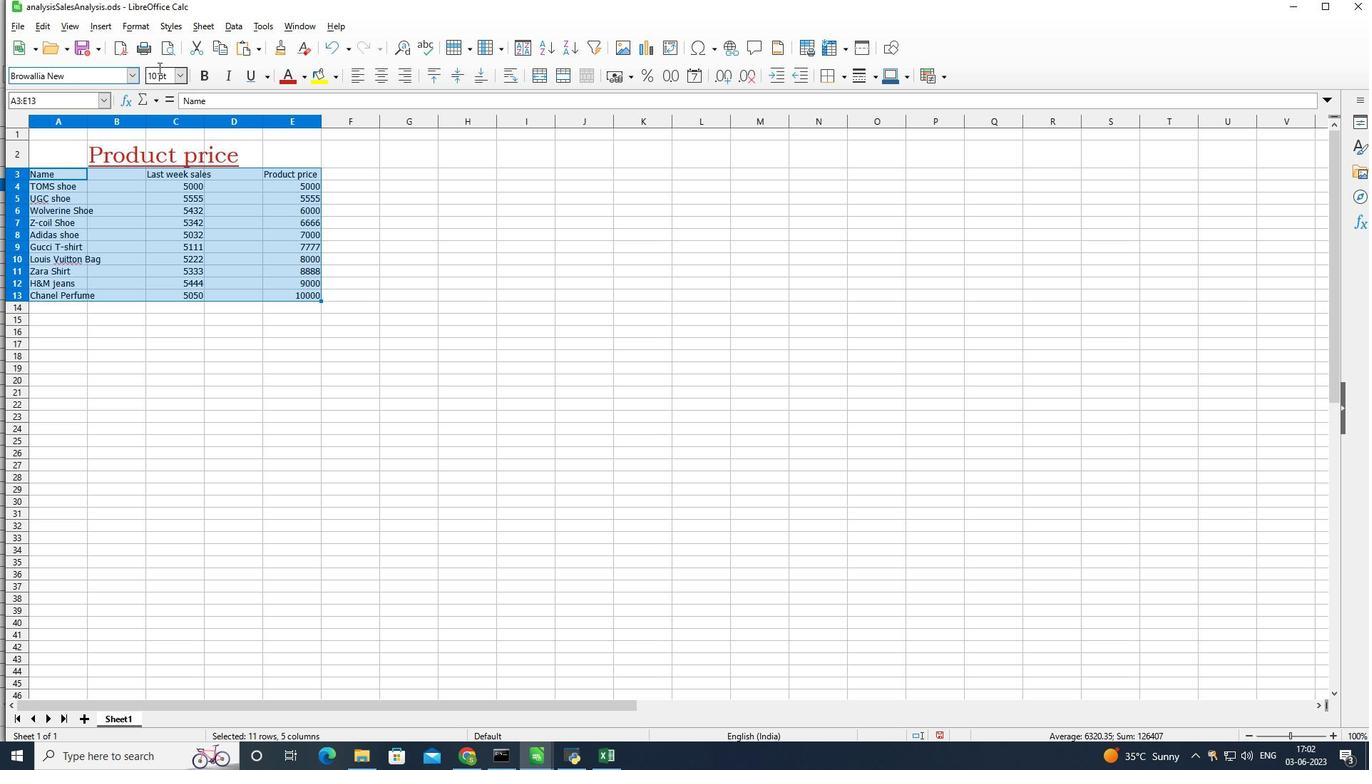 
Action: Mouse moved to (177, 73)
Screenshot: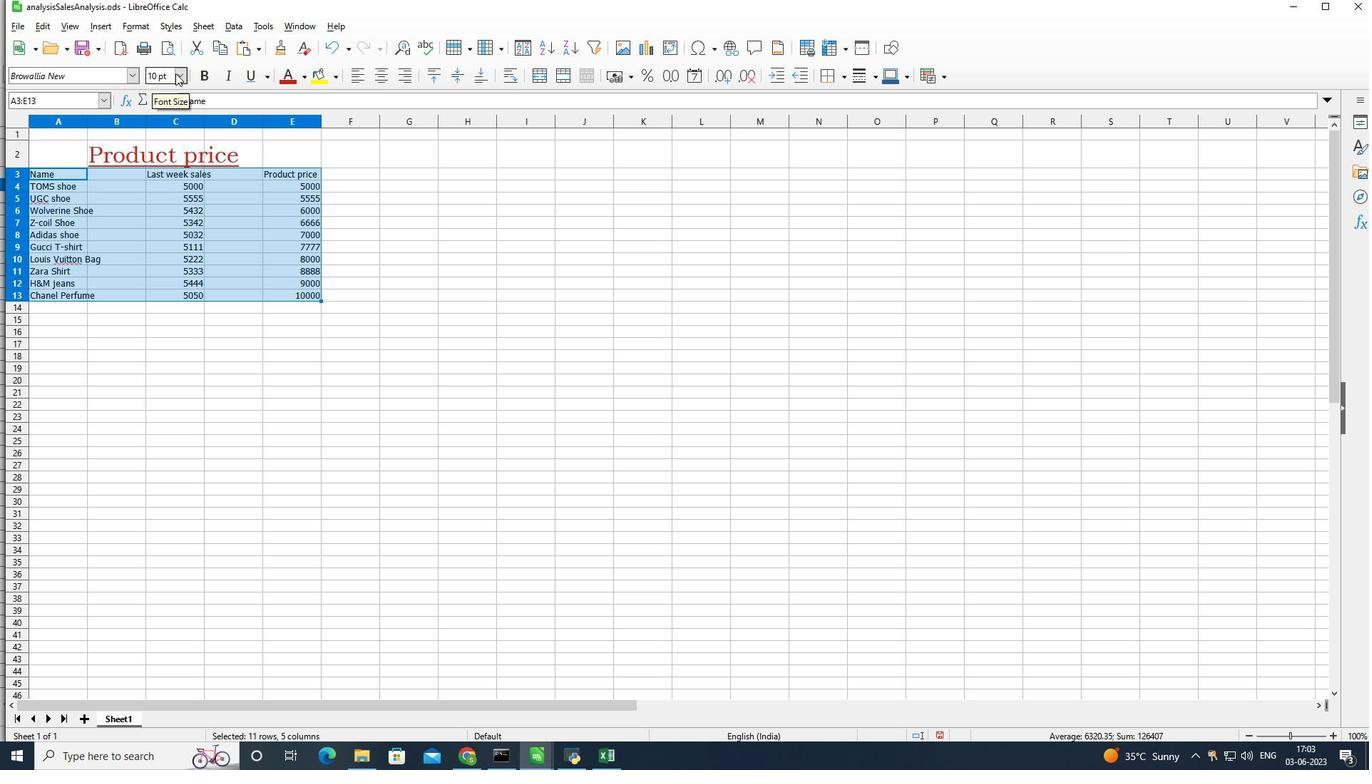 
Action: Mouse pressed left at (177, 73)
Screenshot: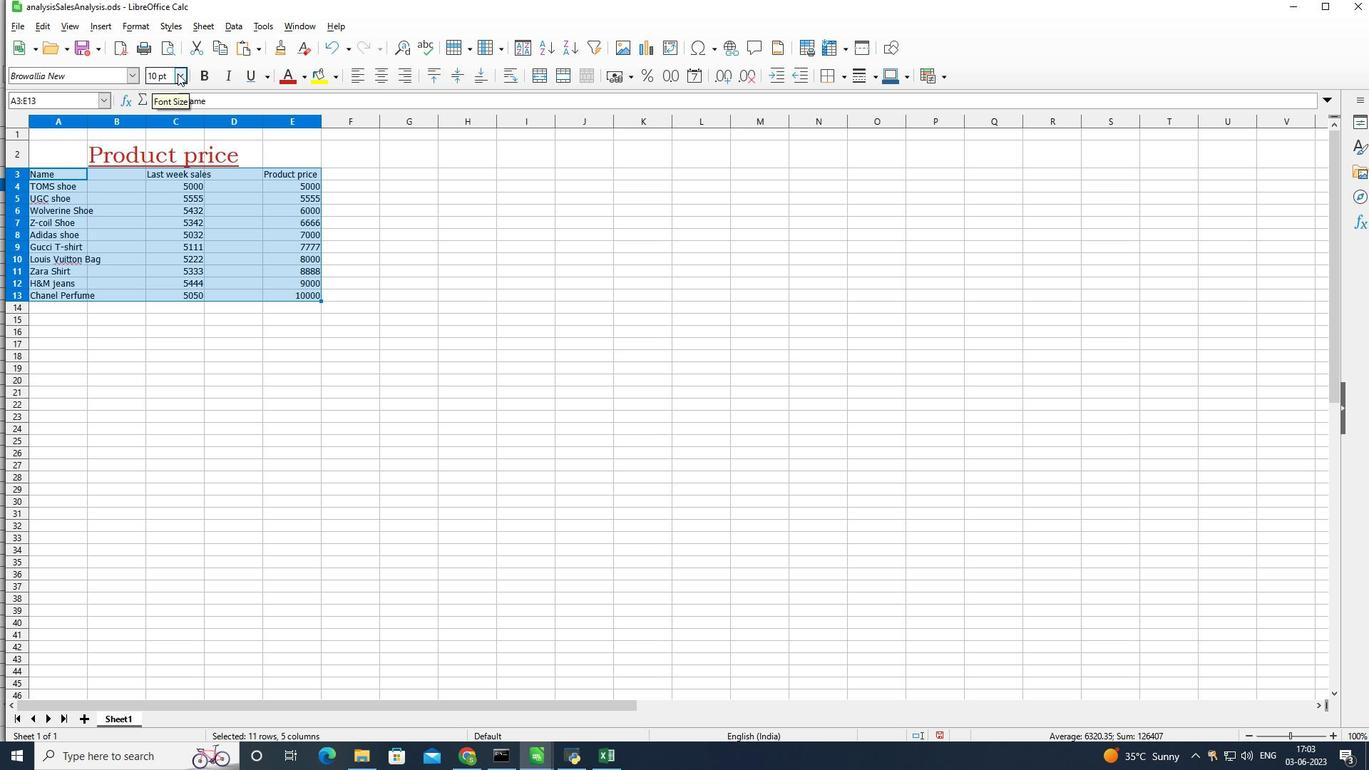 
Action: Mouse moved to (158, 196)
Screenshot: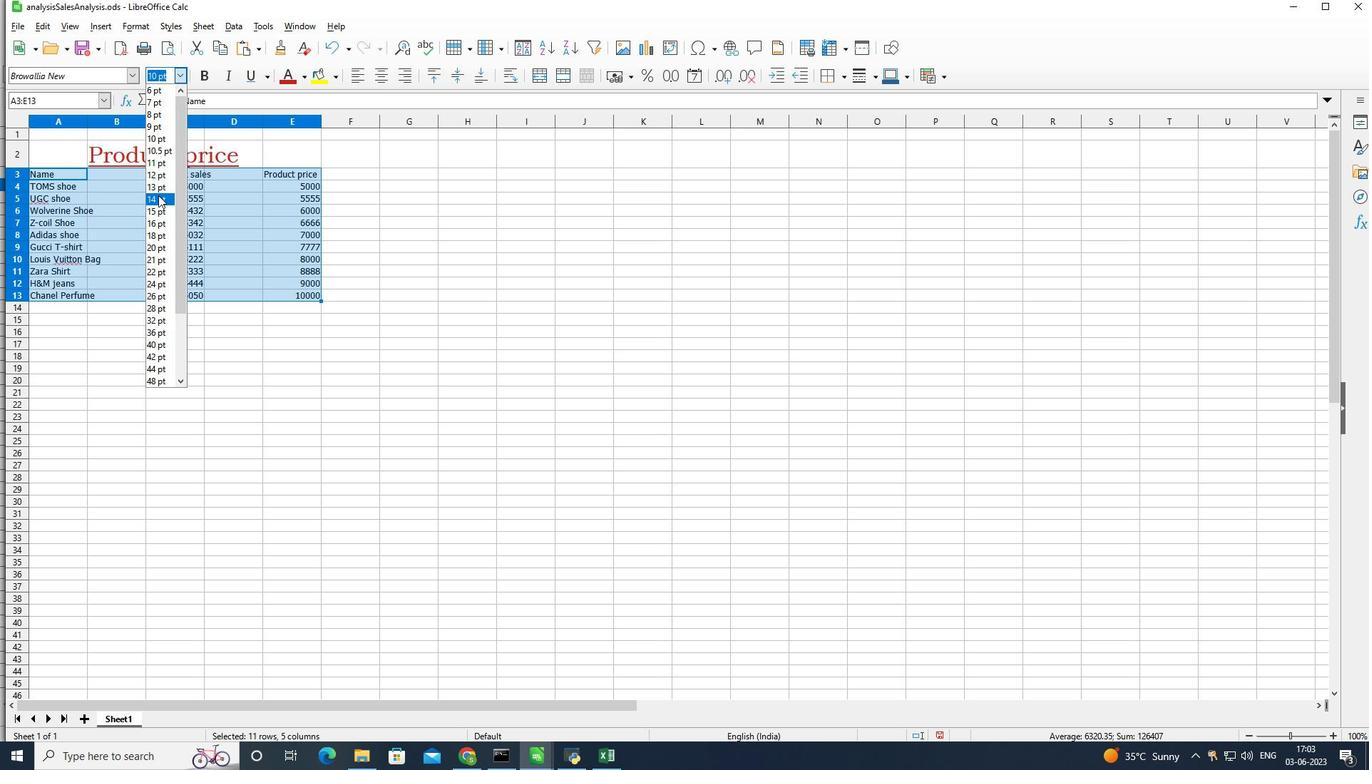 
Action: Mouse pressed left at (158, 196)
Screenshot: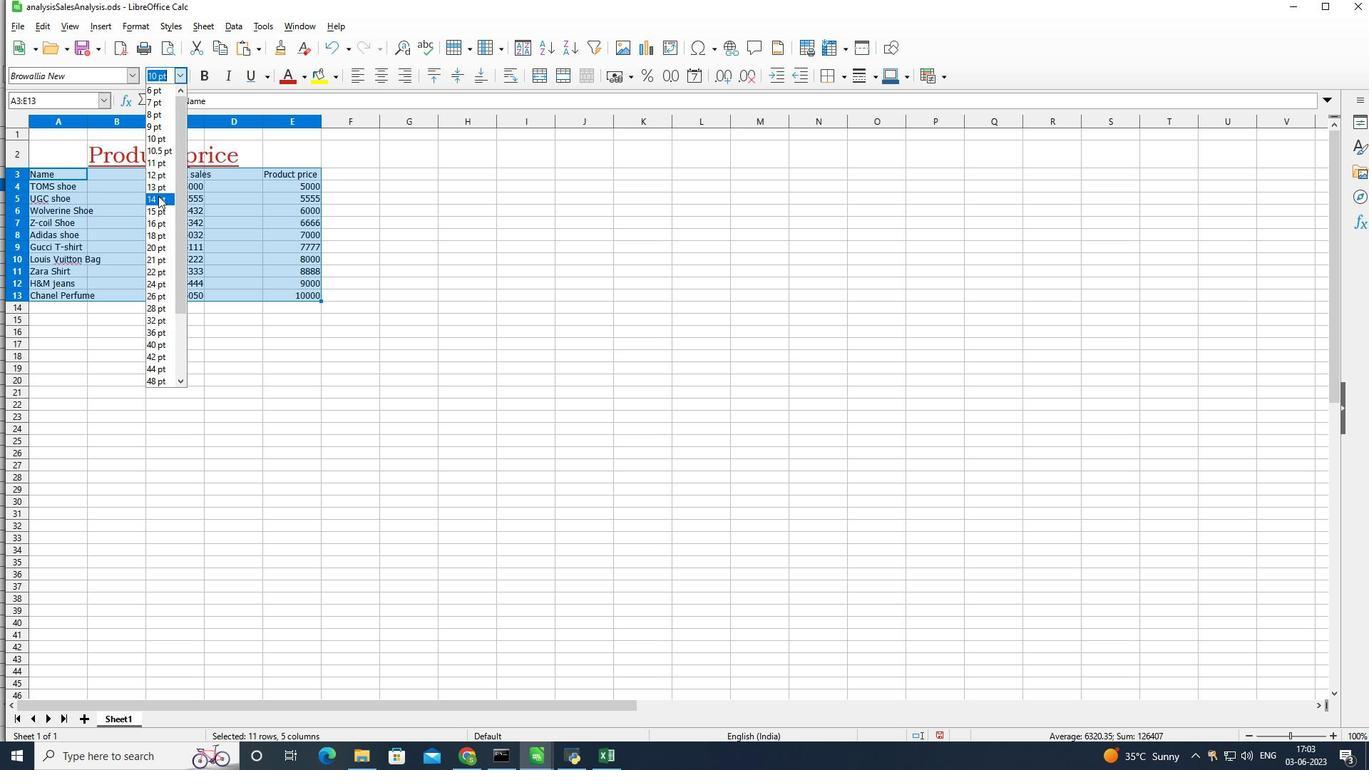 
Action: Mouse moved to (437, 75)
Screenshot: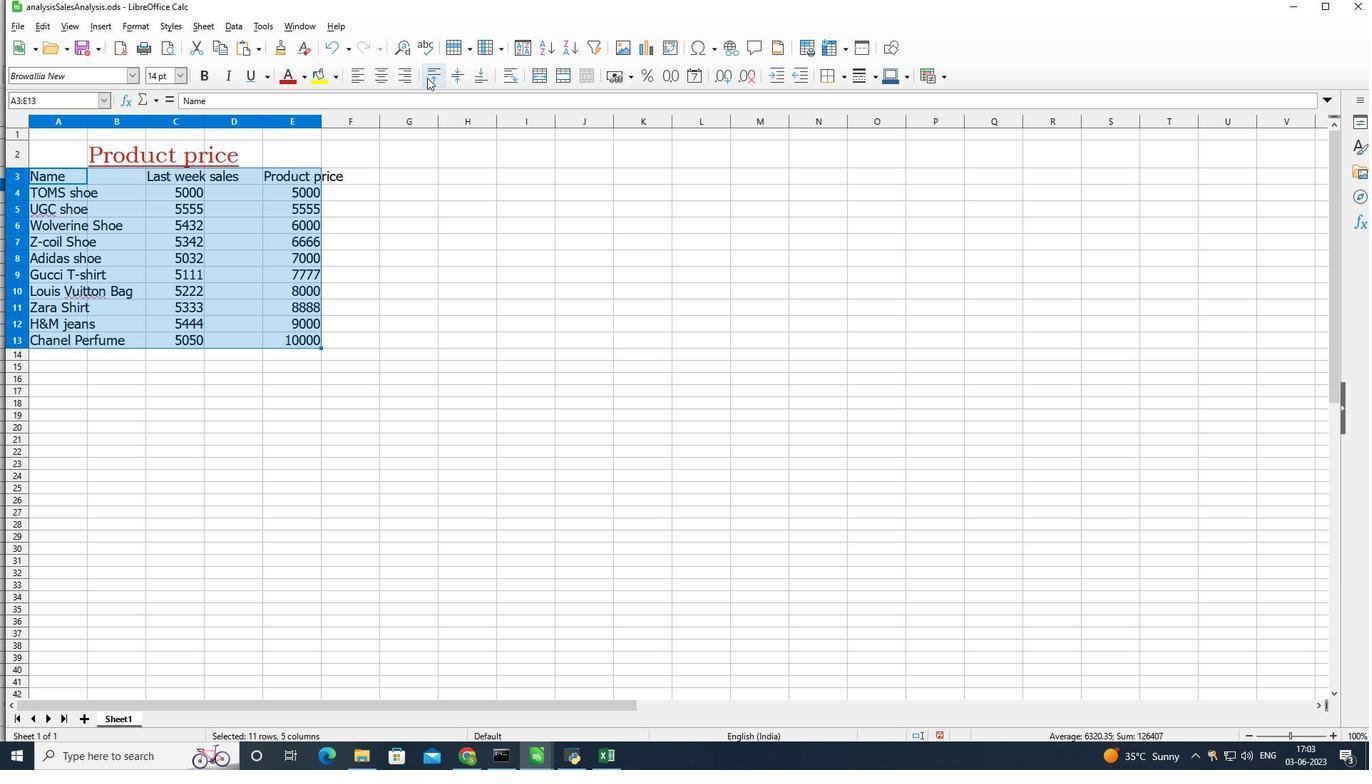 
Action: Mouse pressed left at (437, 75)
Screenshot: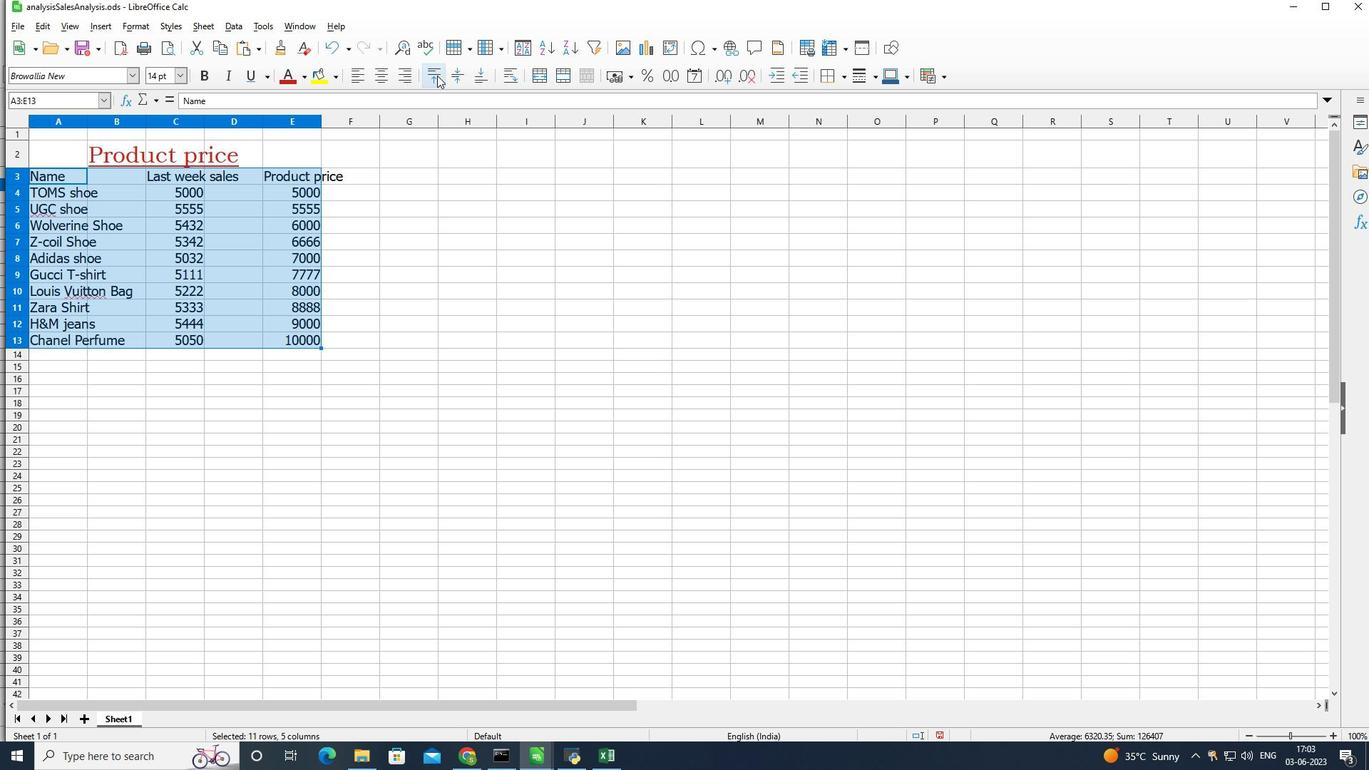 
Action: Mouse moved to (199, 151)
Screenshot: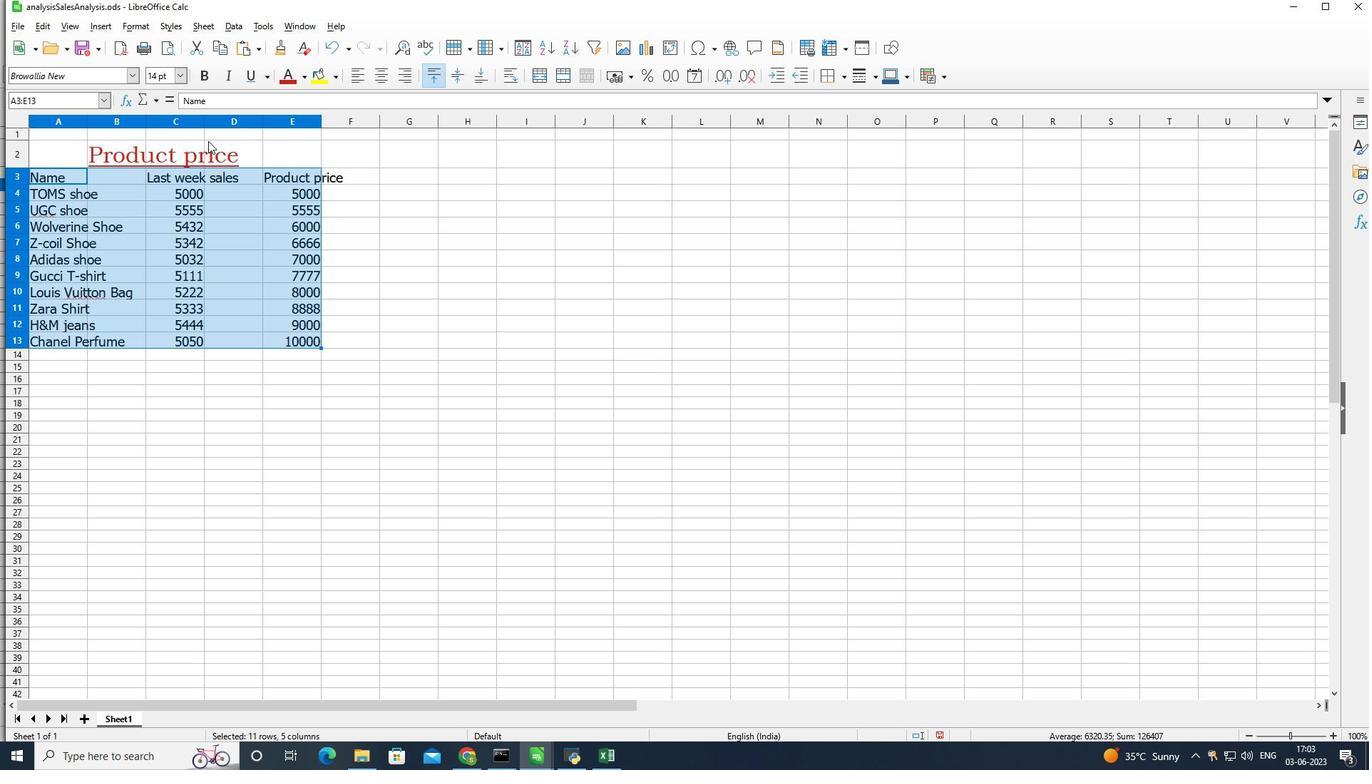 
Action: Mouse pressed left at (199, 151)
Screenshot: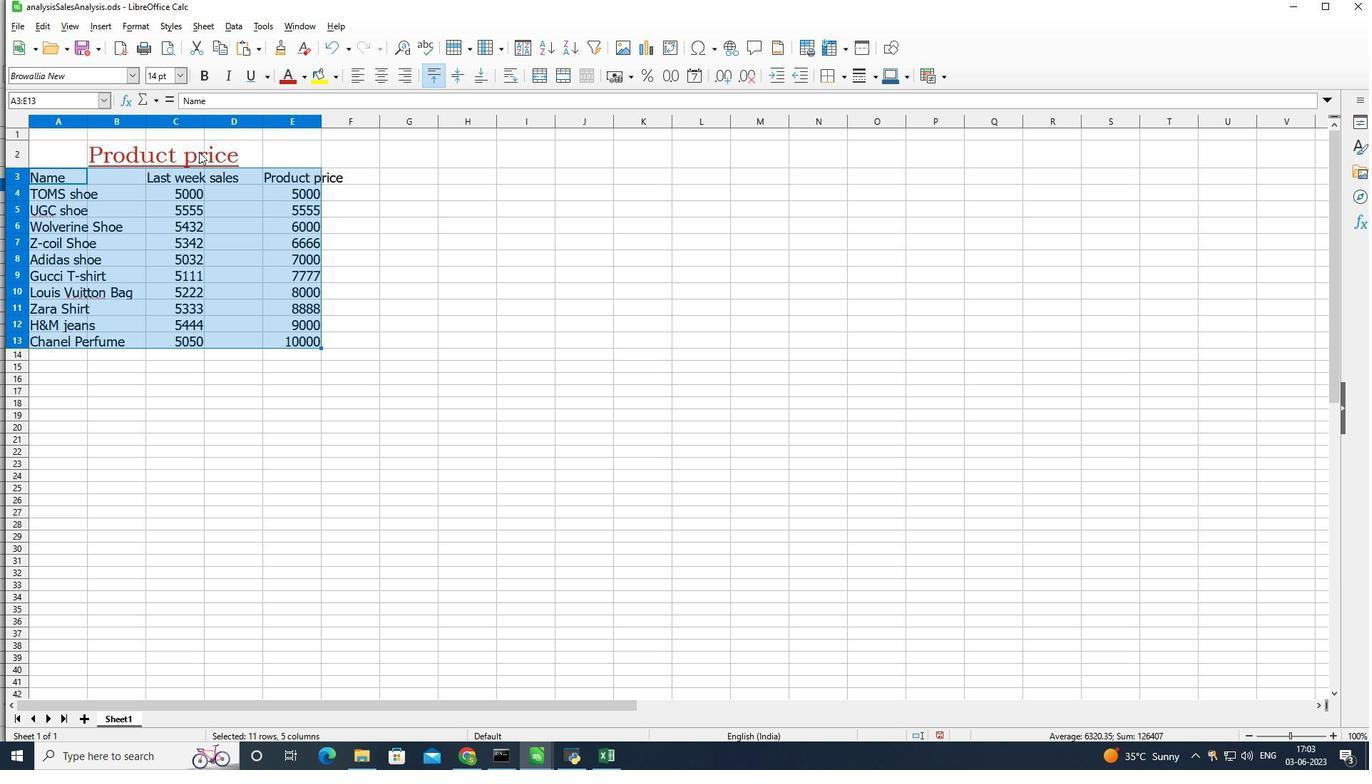 
Action: Mouse pressed left at (199, 151)
Screenshot: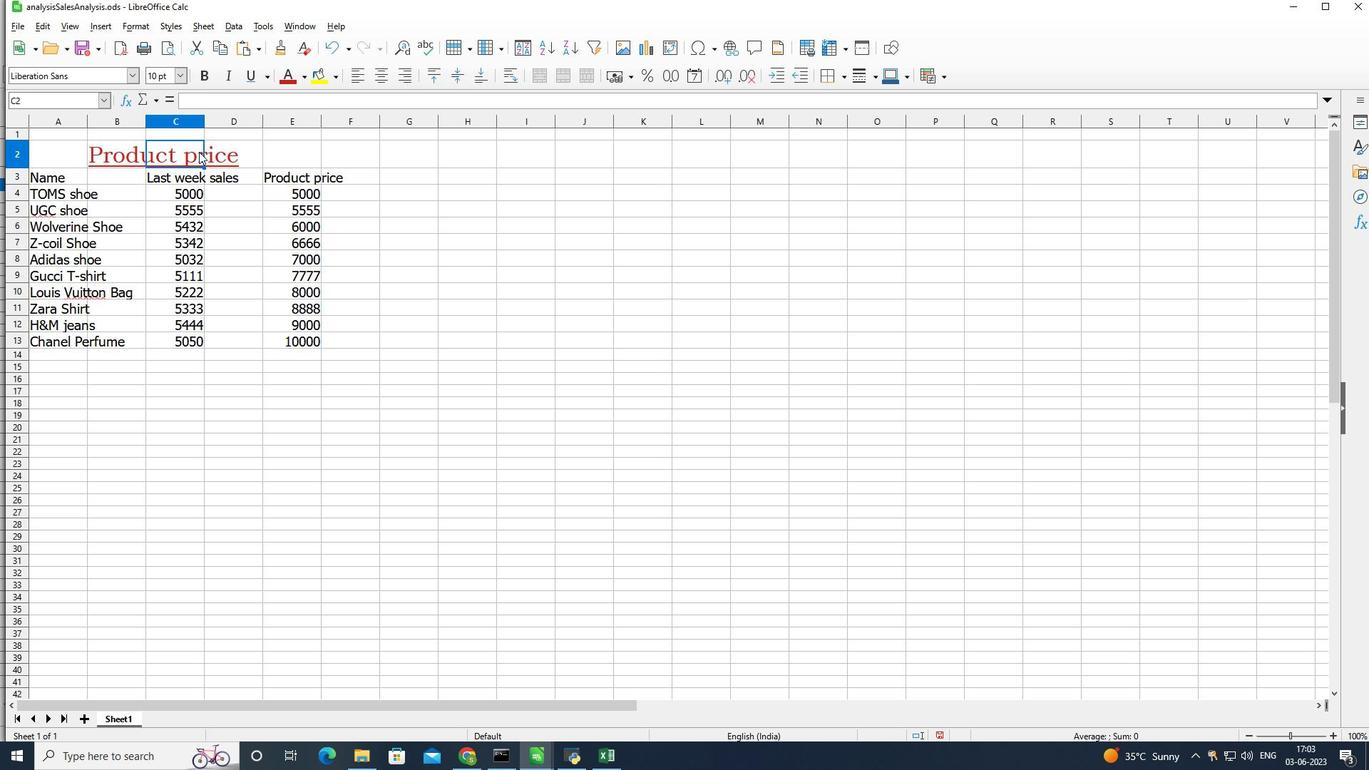 
Action: Mouse moved to (114, 150)
Screenshot: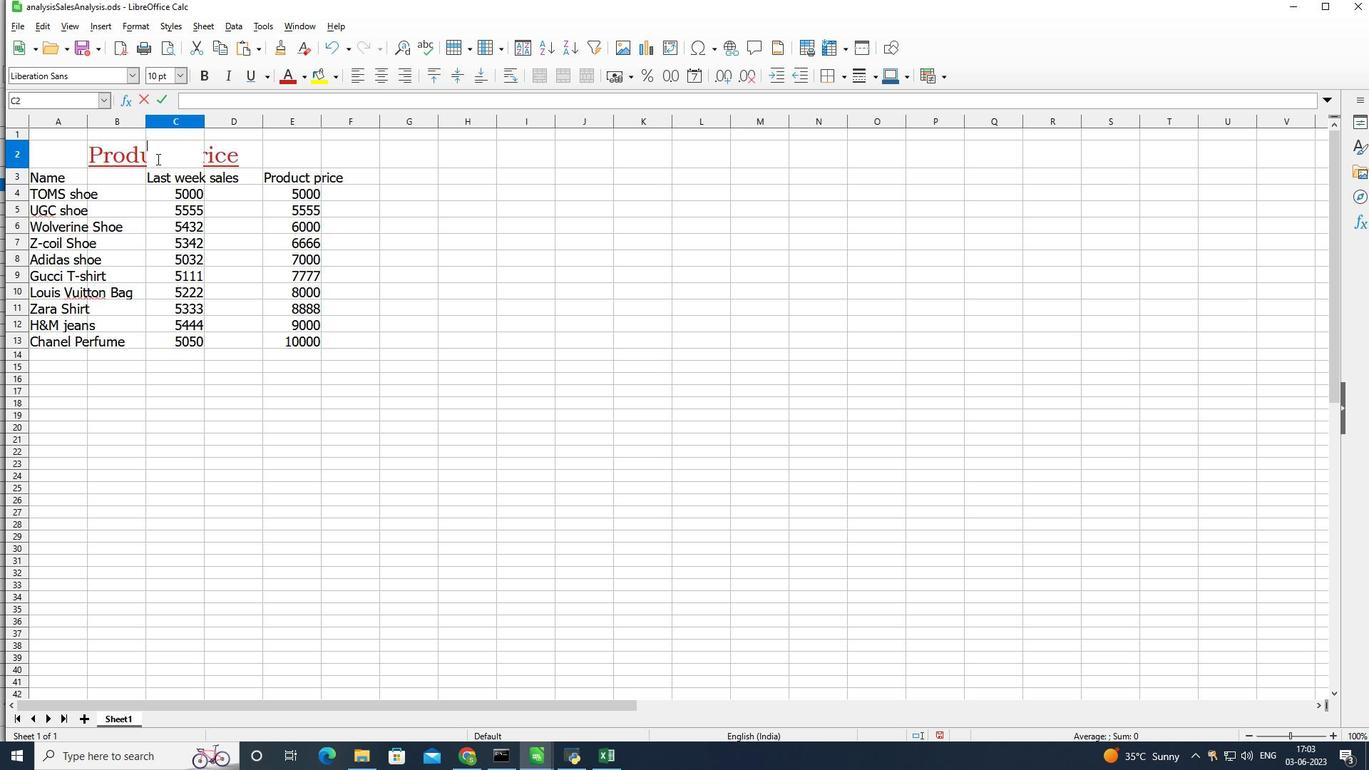 
Action: Mouse pressed left at (114, 150)
Screenshot: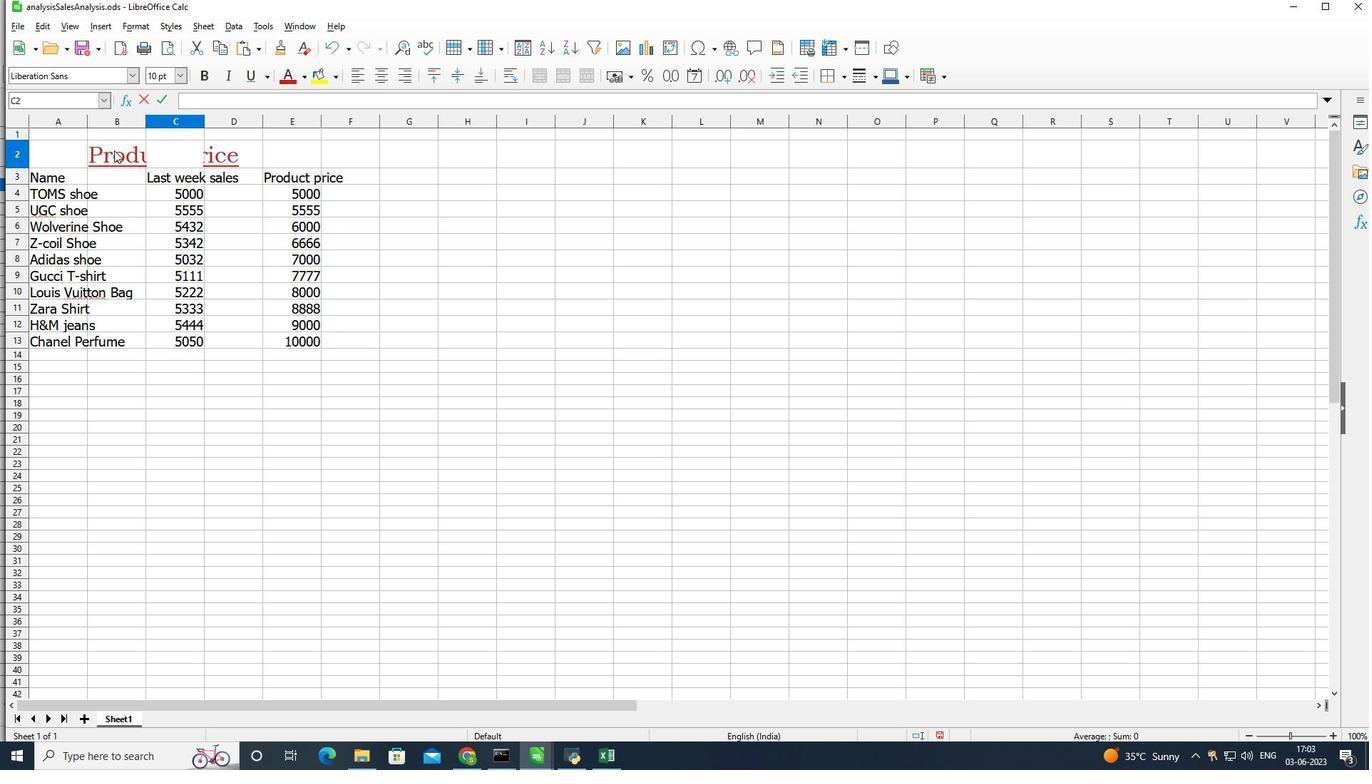 
Action: Mouse moved to (114, 149)
Screenshot: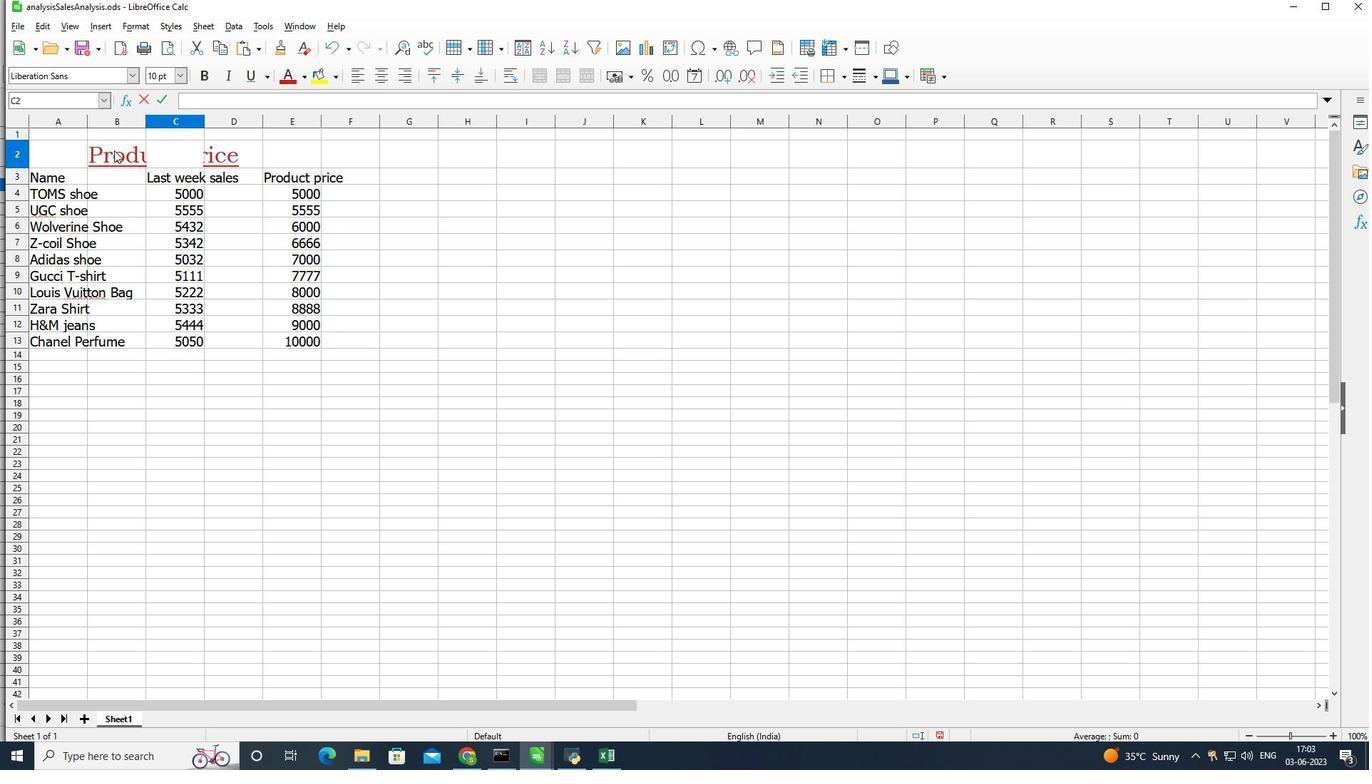 
Action: Mouse pressed left at (114, 149)
Screenshot: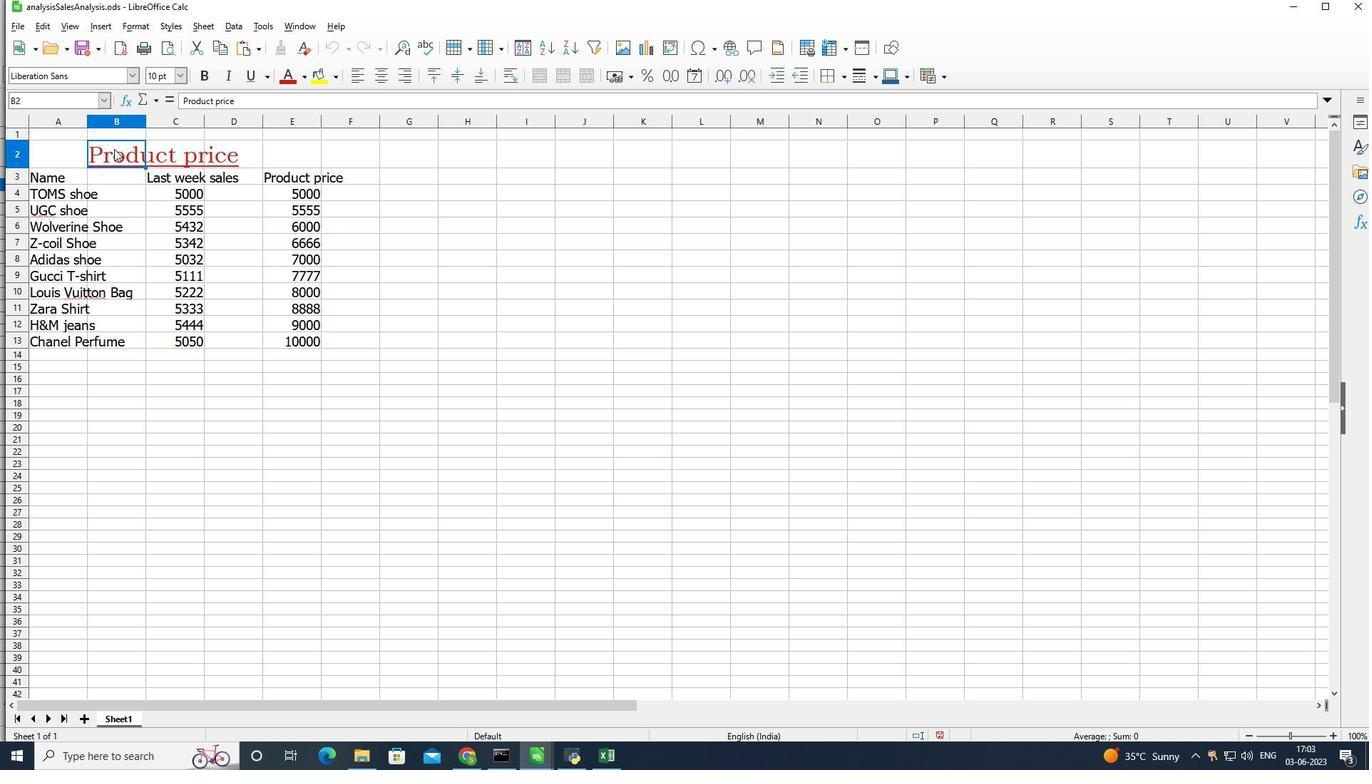 
Action: Mouse moved to (114, 149)
Screenshot: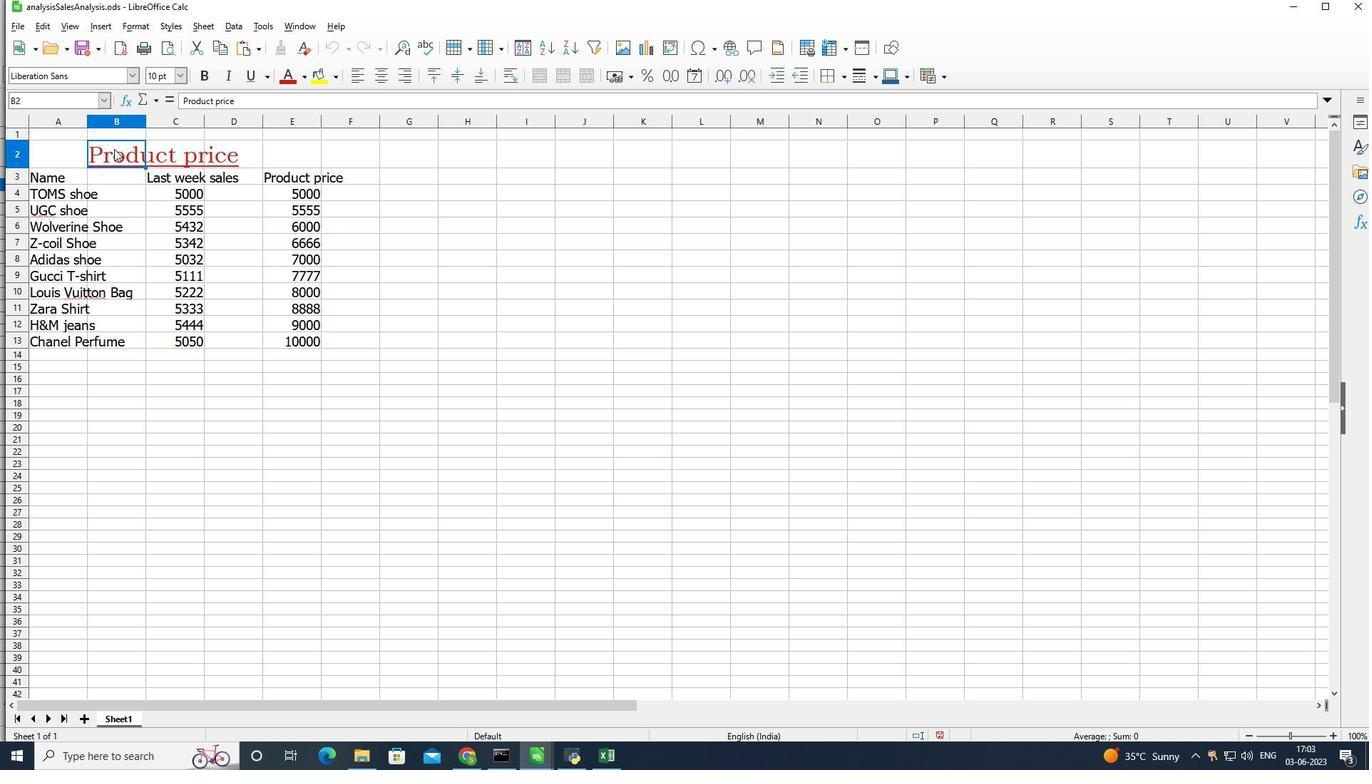 
Action: Mouse pressed left at (114, 149)
Screenshot: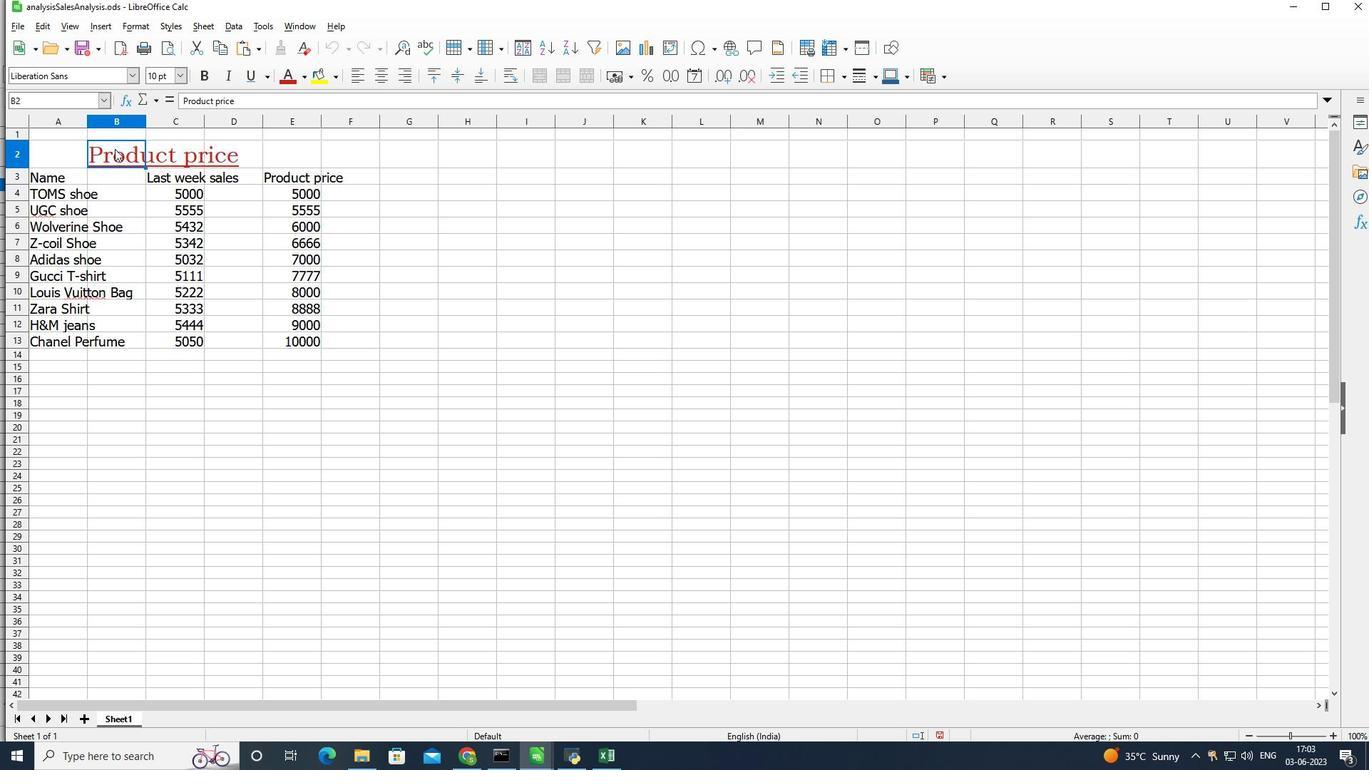 
Action: Mouse moved to (435, 74)
Screenshot: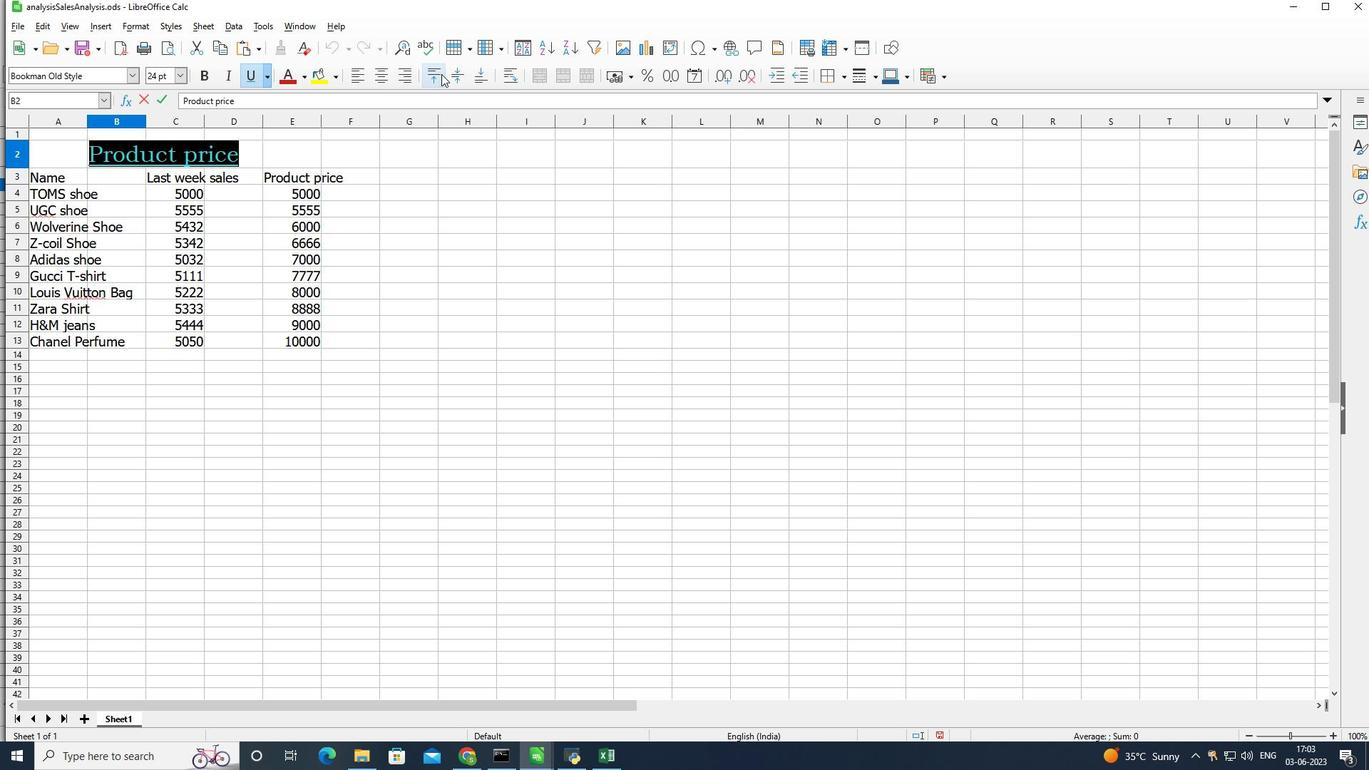 
Action: Mouse pressed left at (435, 74)
Screenshot: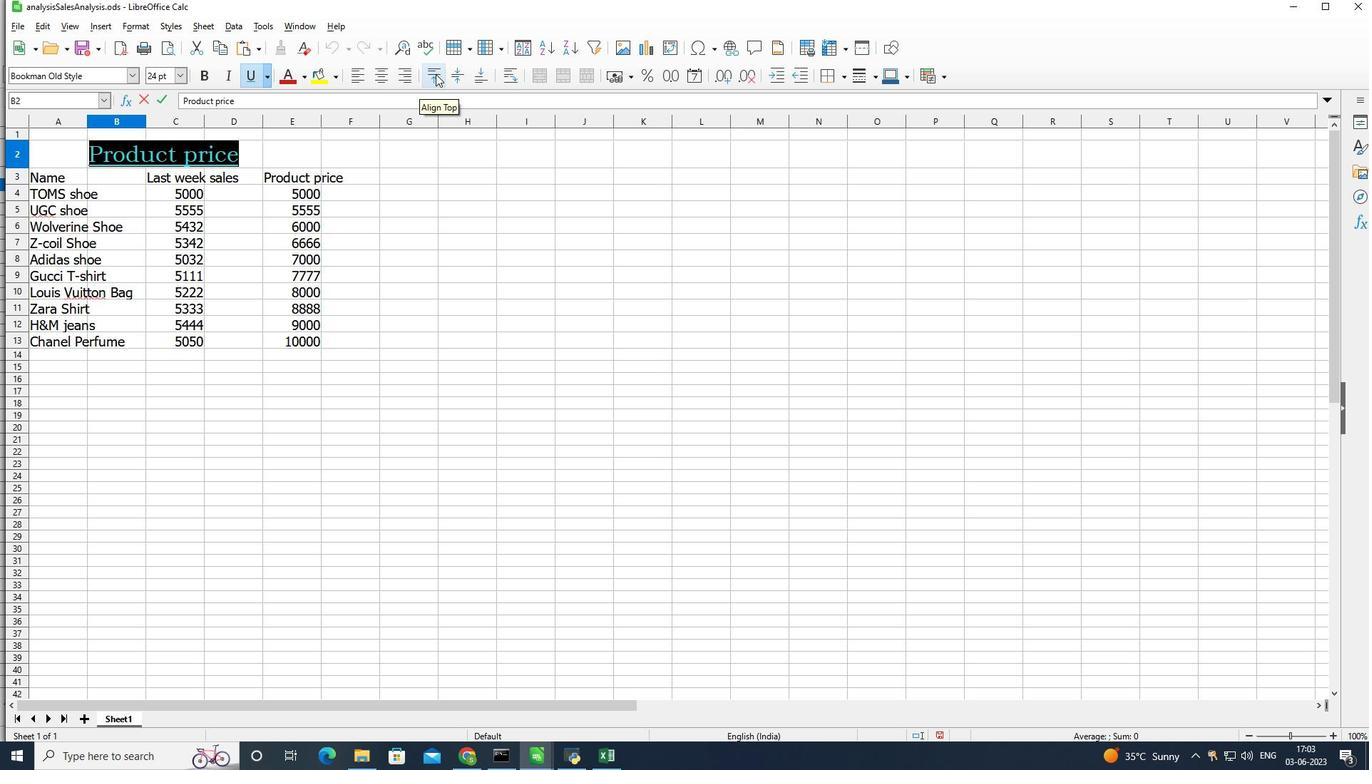 
Action: Mouse moved to (398, 337)
Screenshot: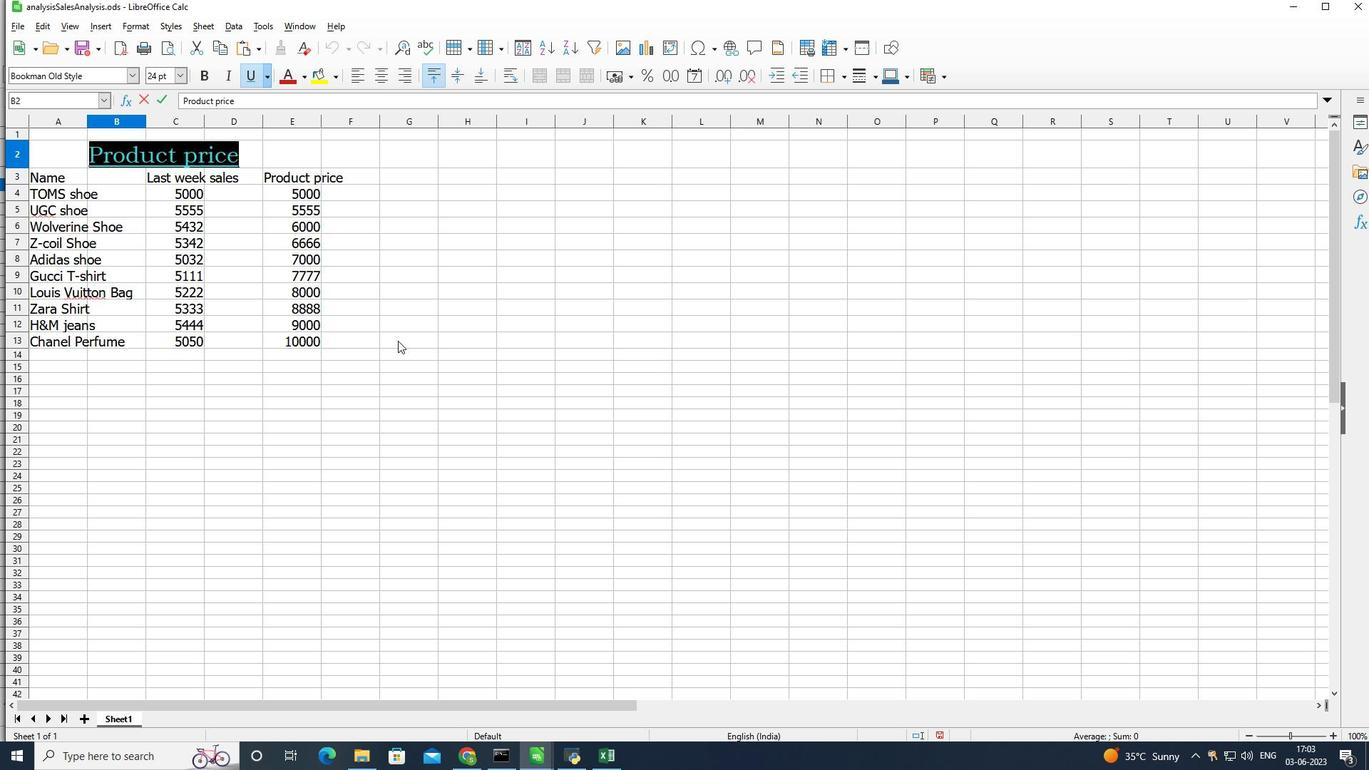 
Action: Key pressed ctrl+S
Screenshot: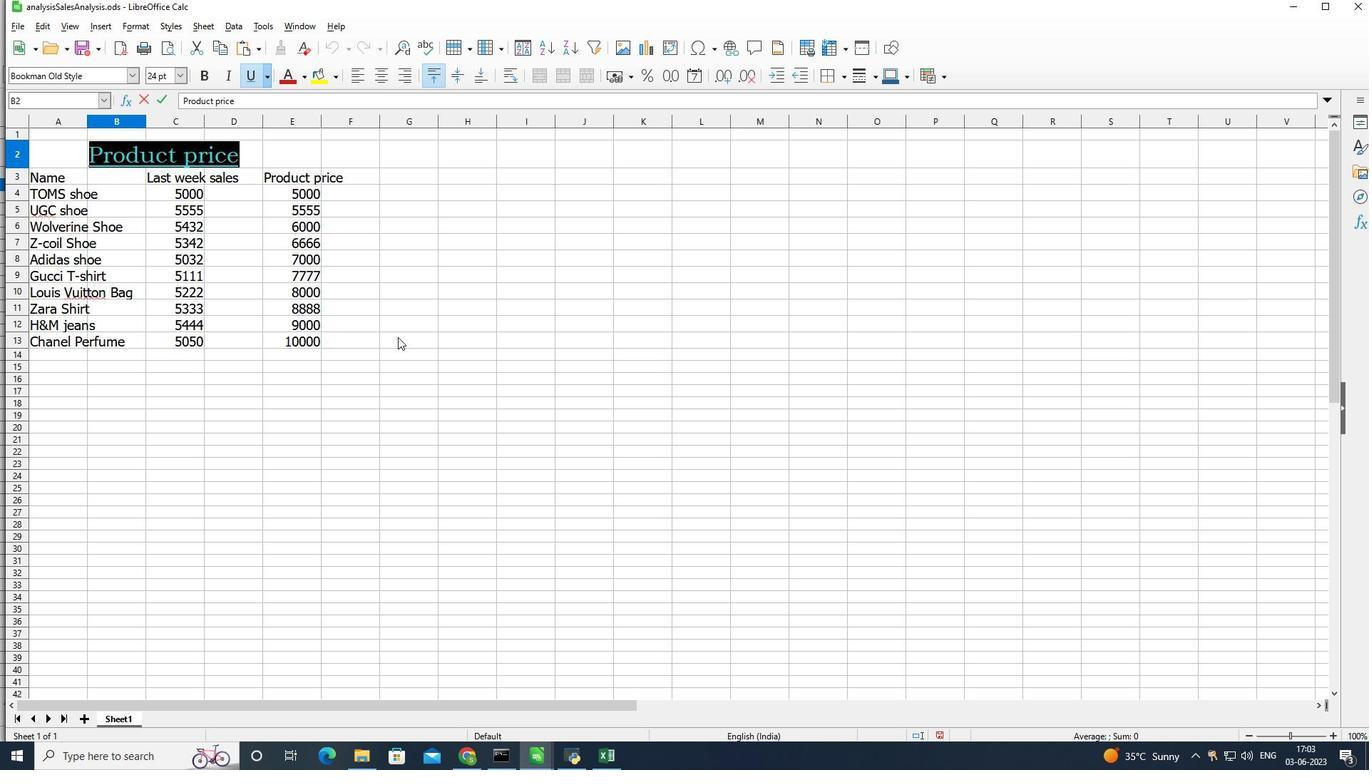 
Action: Mouse moved to (395, 335)
Screenshot: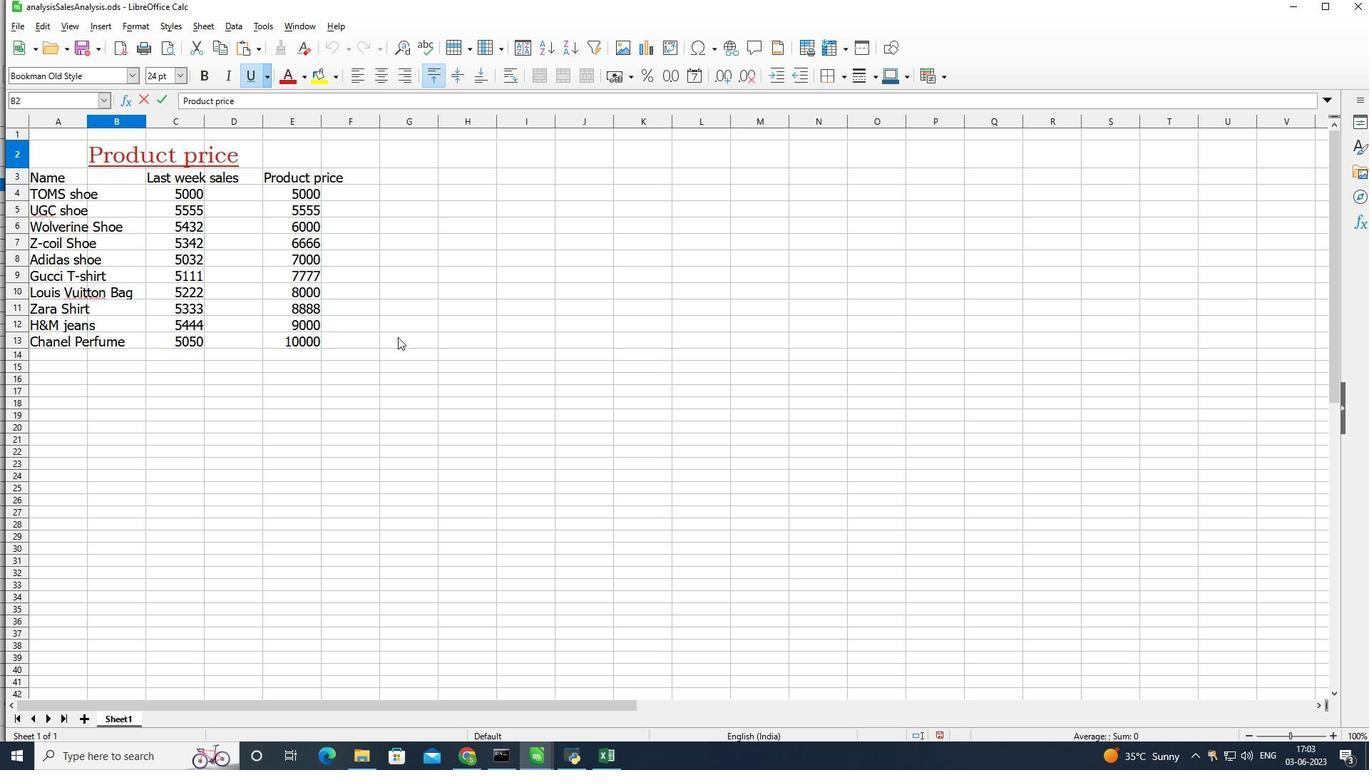 
